 Task: Search one way flight ticket for 2 adults, 2 children, 2 infants in seat in first from Ithaca: Ithaca Tompkins International Airport to Rock Springs: Southwest Wyoming Regional Airport (rock Springs Sweetwater County Airport) on 8-5-2023. Number of bags: 2 carry on bags. Price is upto 71000. Outbound departure time preference is 0:00.
Action: Mouse moved to (303, 263)
Screenshot: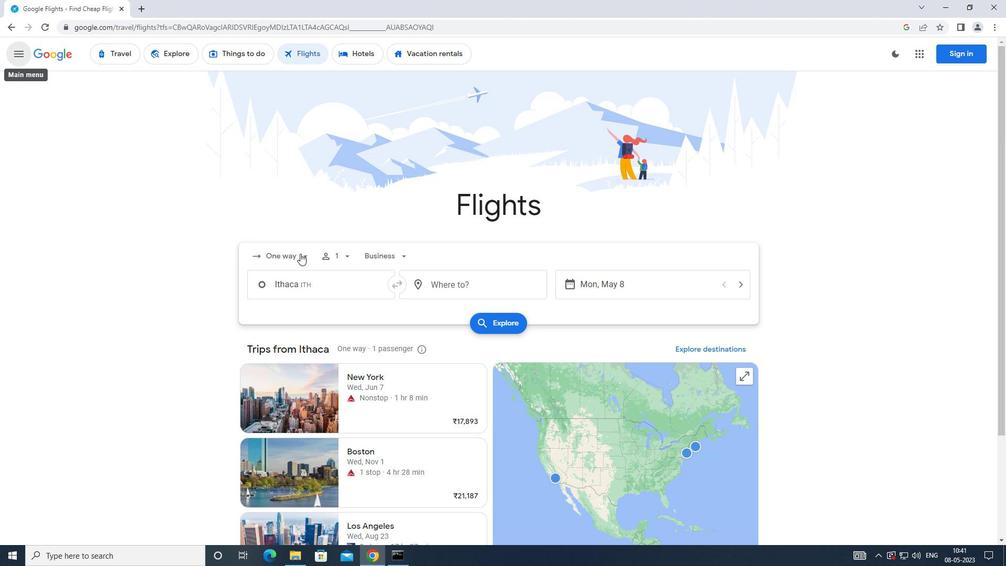 
Action: Mouse pressed left at (303, 263)
Screenshot: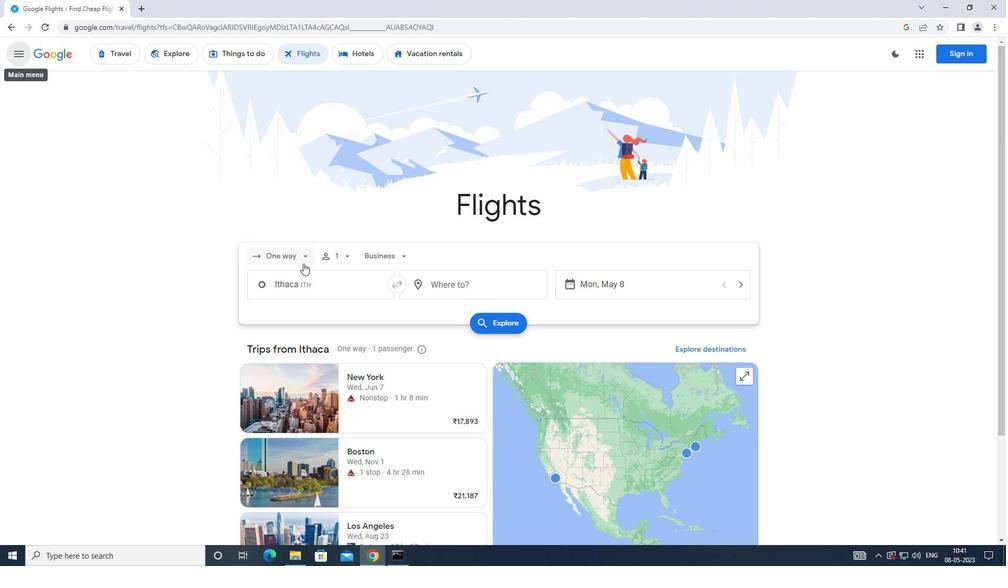 
Action: Mouse moved to (310, 311)
Screenshot: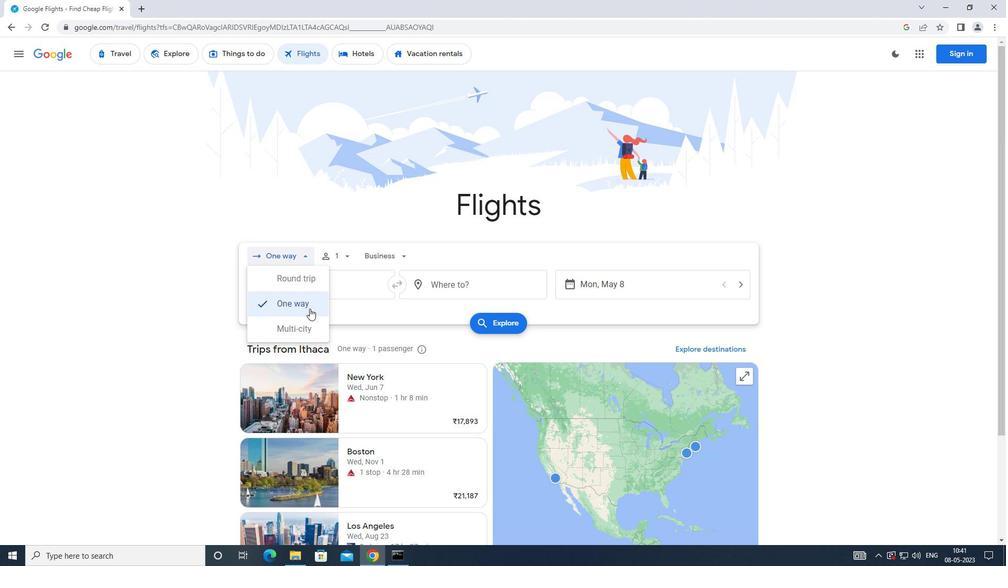 
Action: Mouse pressed left at (310, 311)
Screenshot: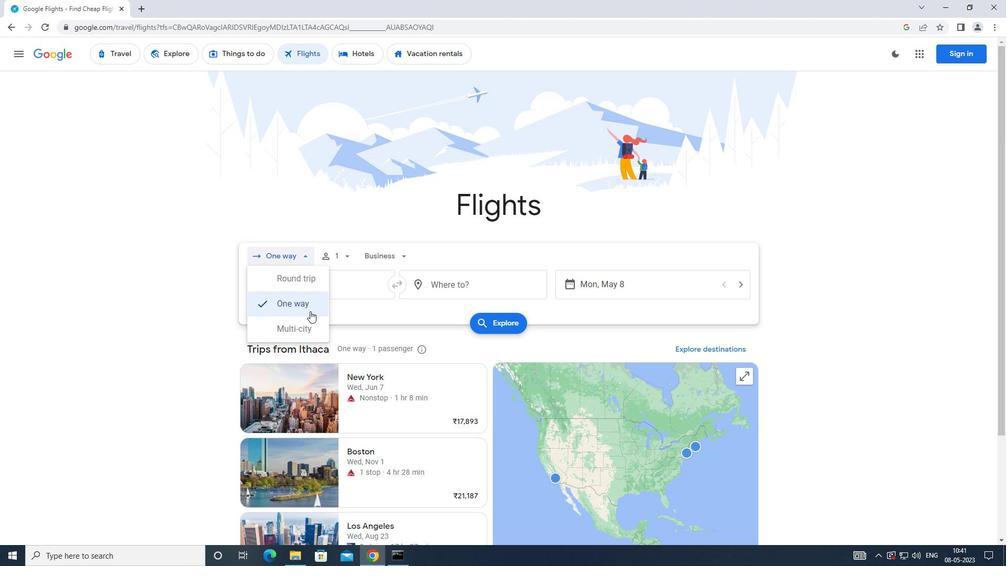 
Action: Mouse moved to (338, 261)
Screenshot: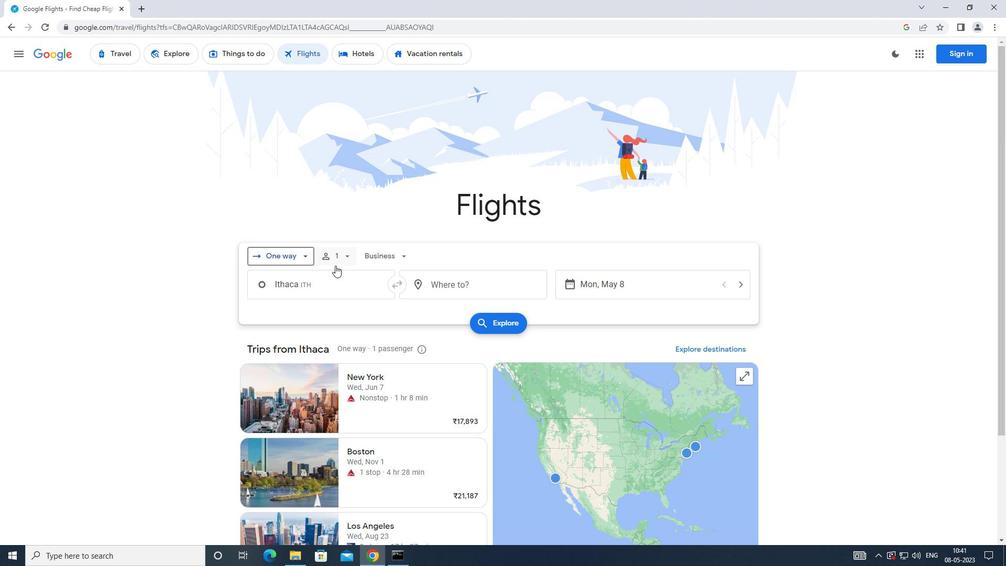 
Action: Mouse pressed left at (338, 261)
Screenshot: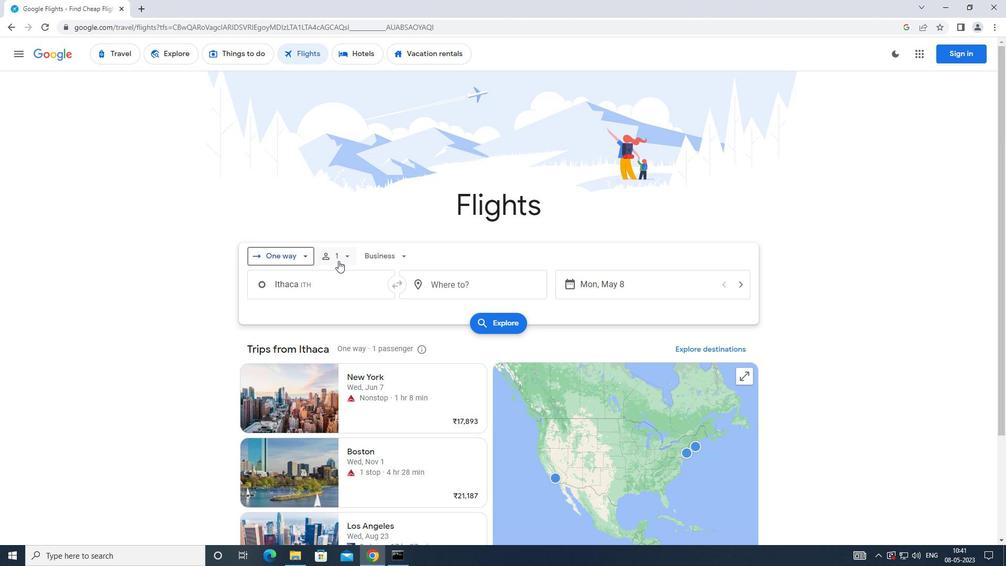 
Action: Mouse moved to (426, 277)
Screenshot: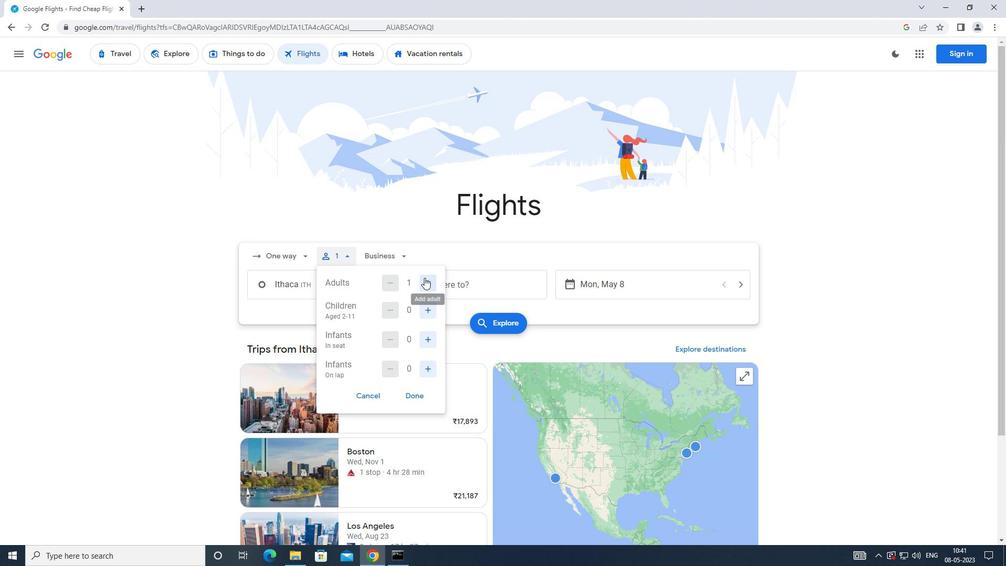 
Action: Mouse pressed left at (426, 277)
Screenshot: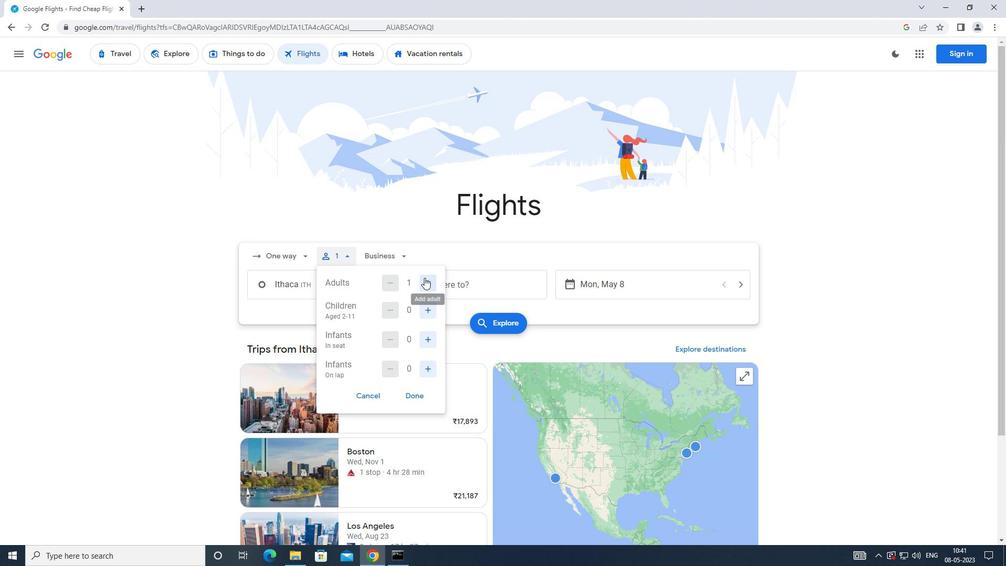 
Action: Mouse moved to (426, 313)
Screenshot: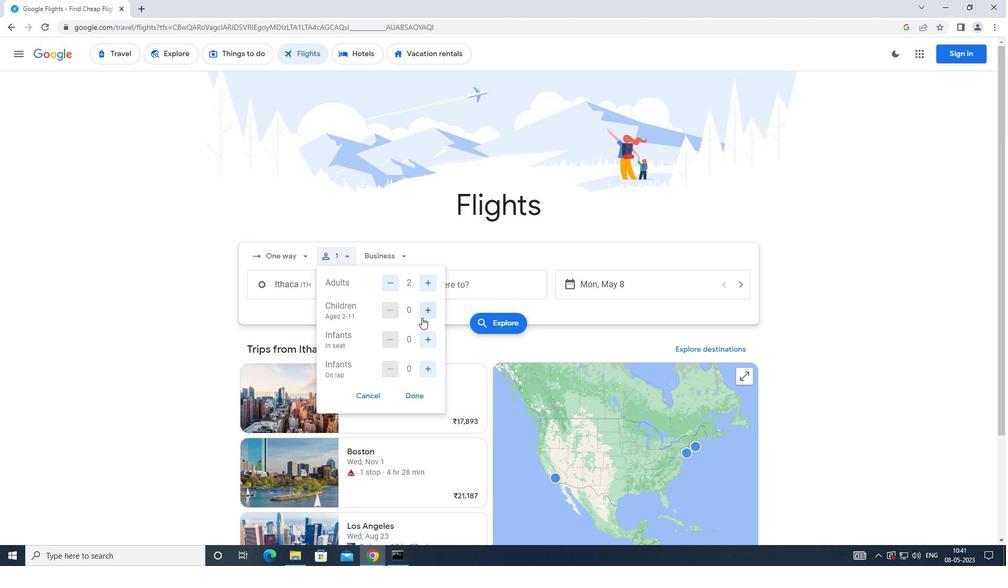 
Action: Mouse pressed left at (426, 313)
Screenshot: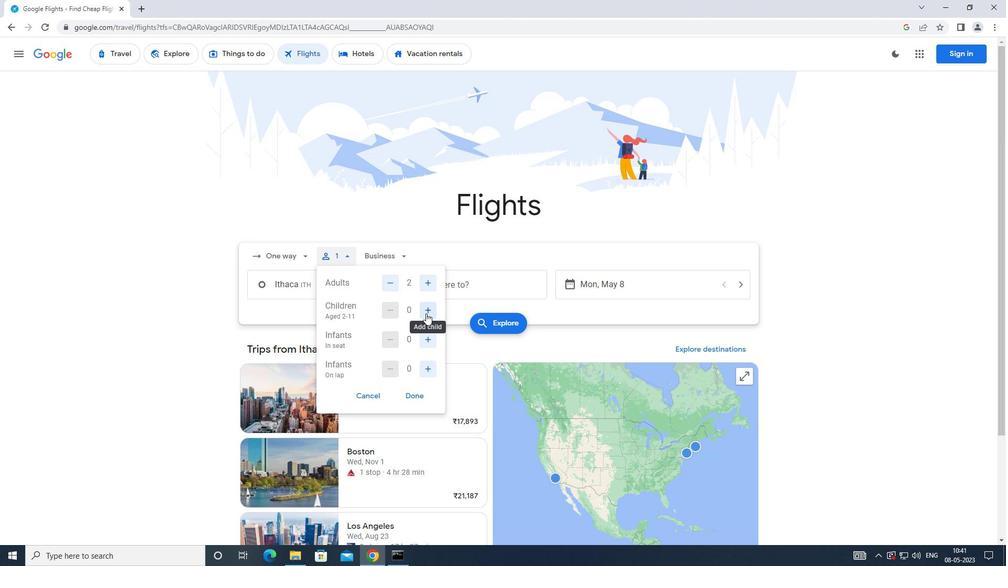 
Action: Mouse pressed left at (426, 313)
Screenshot: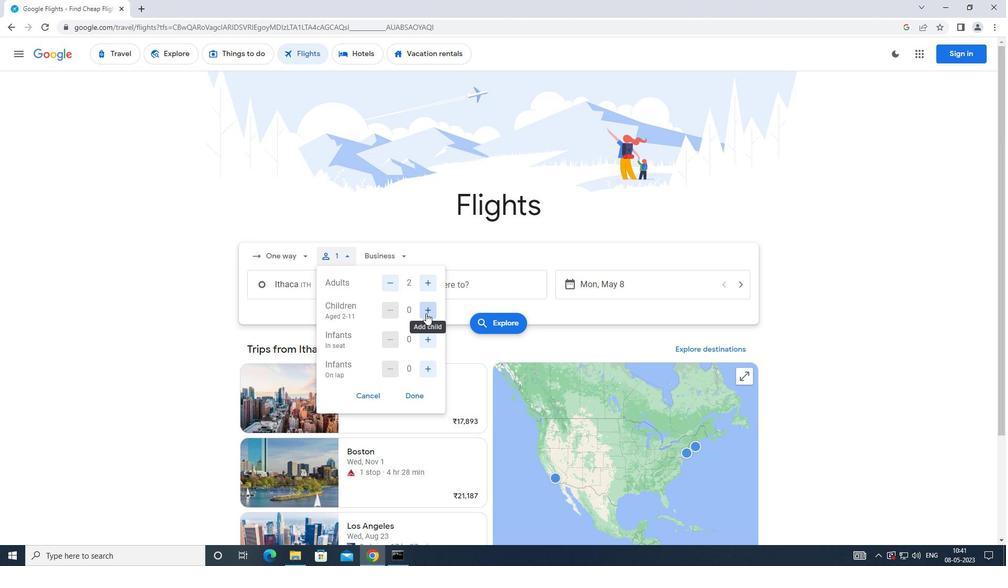
Action: Mouse moved to (431, 334)
Screenshot: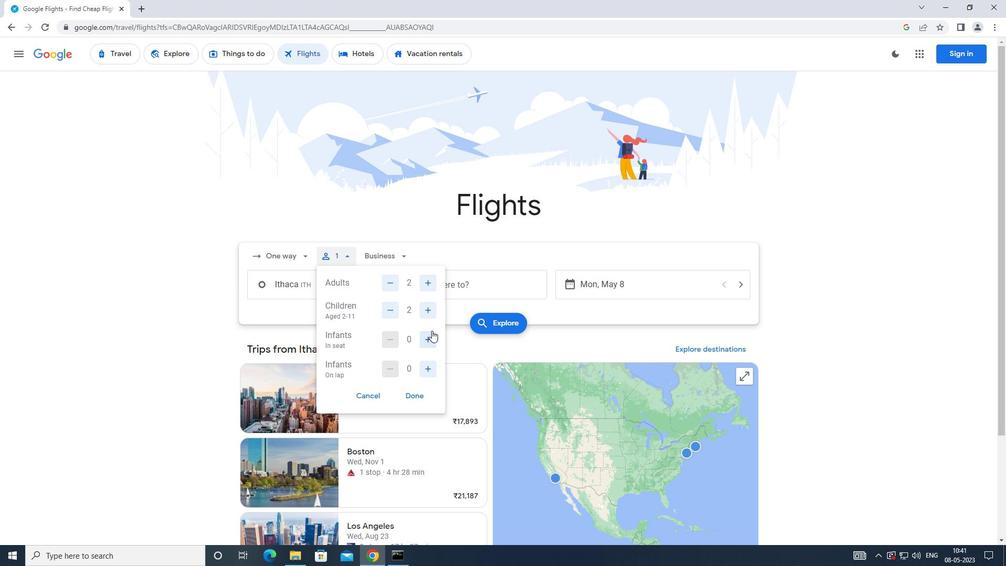 
Action: Mouse pressed left at (431, 334)
Screenshot: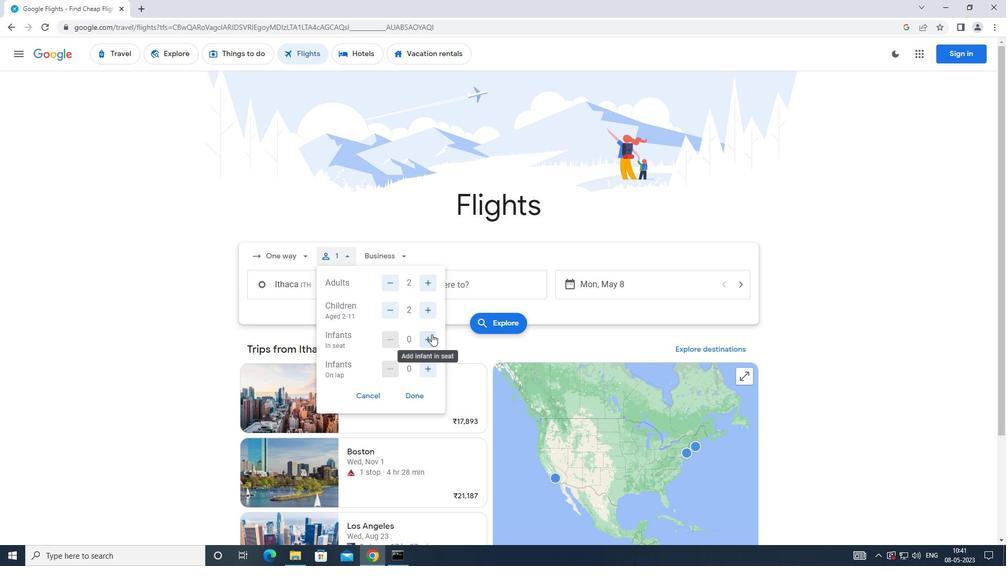 
Action: Mouse pressed left at (431, 334)
Screenshot: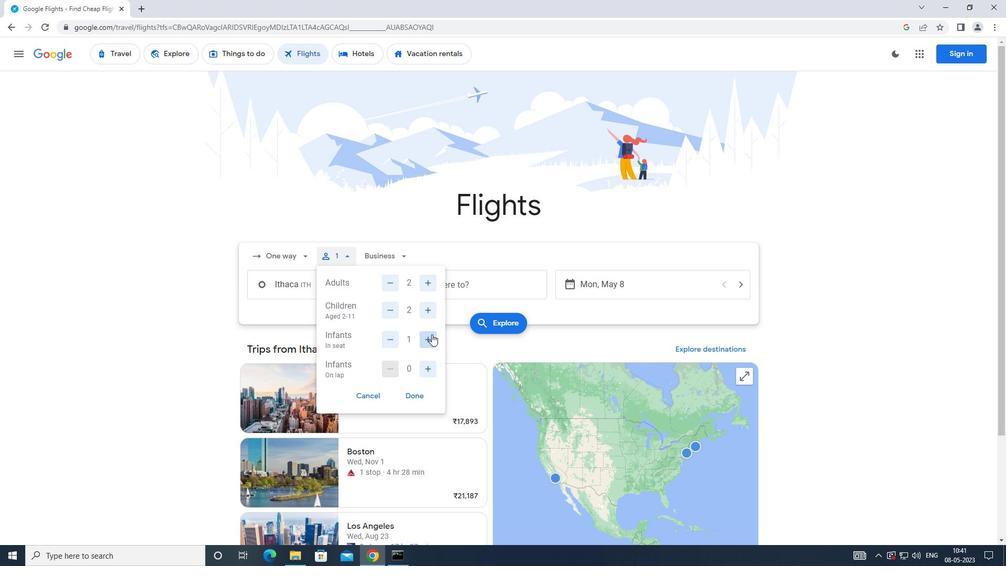 
Action: Mouse moved to (413, 402)
Screenshot: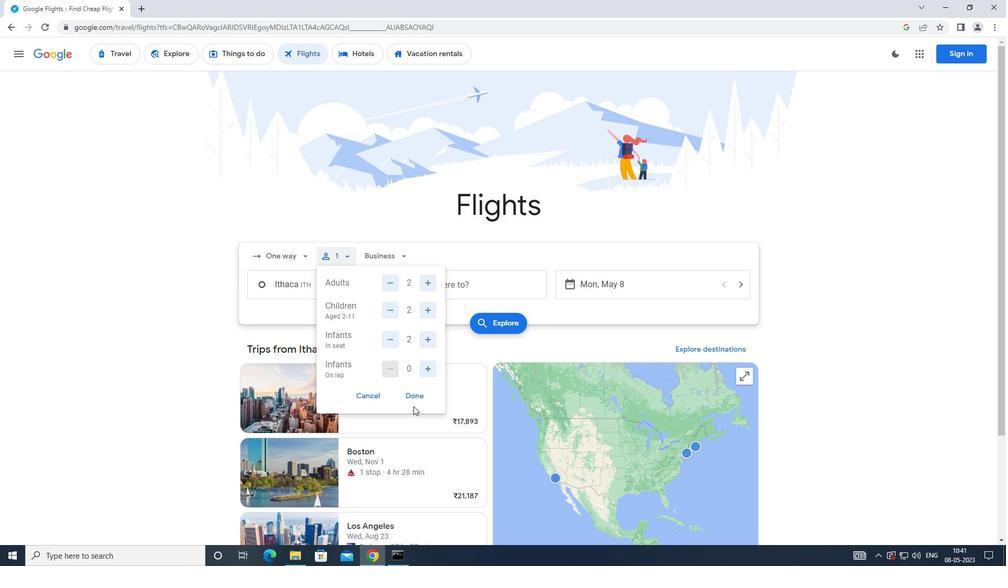
Action: Mouse pressed left at (413, 402)
Screenshot: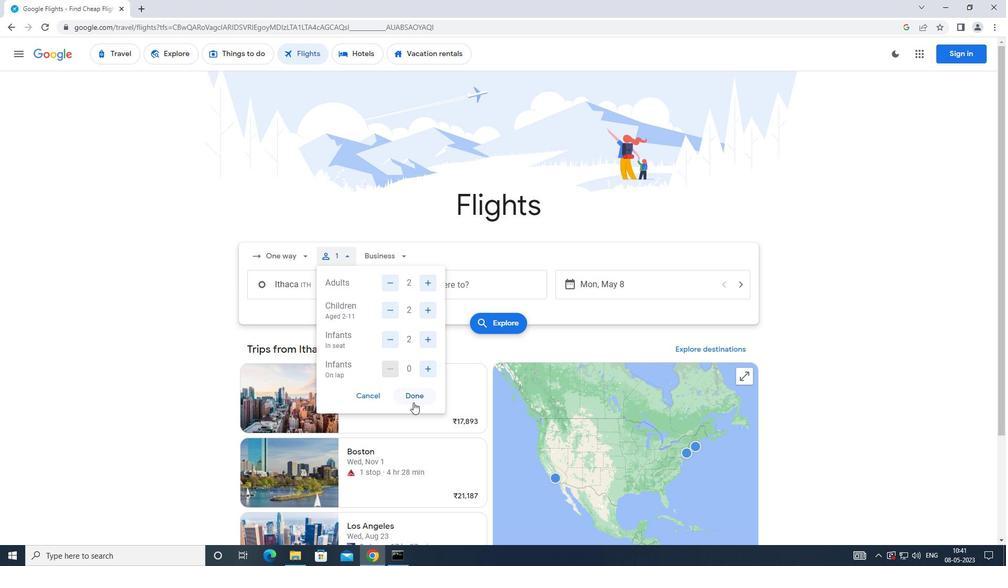 
Action: Mouse moved to (381, 257)
Screenshot: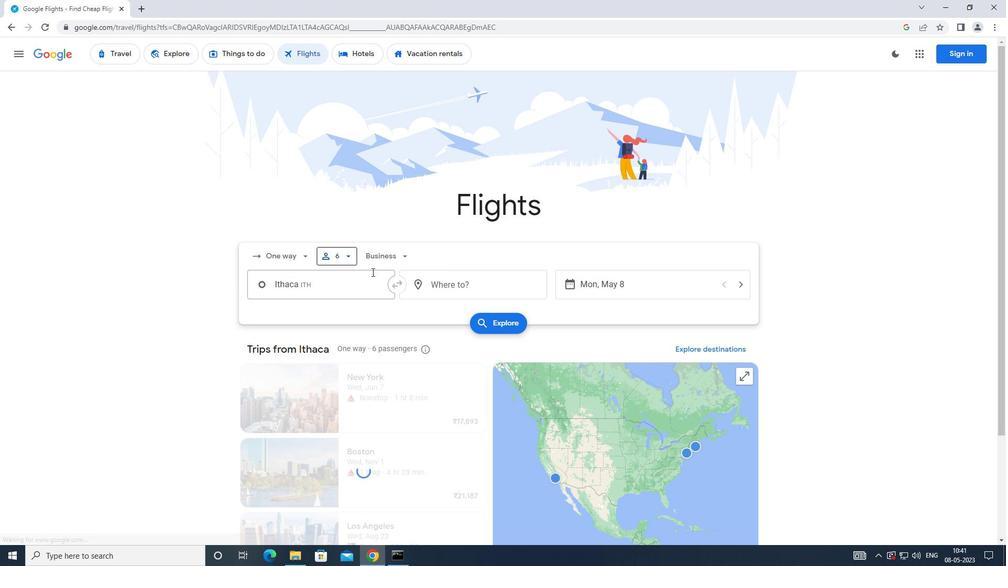 
Action: Mouse pressed left at (381, 257)
Screenshot: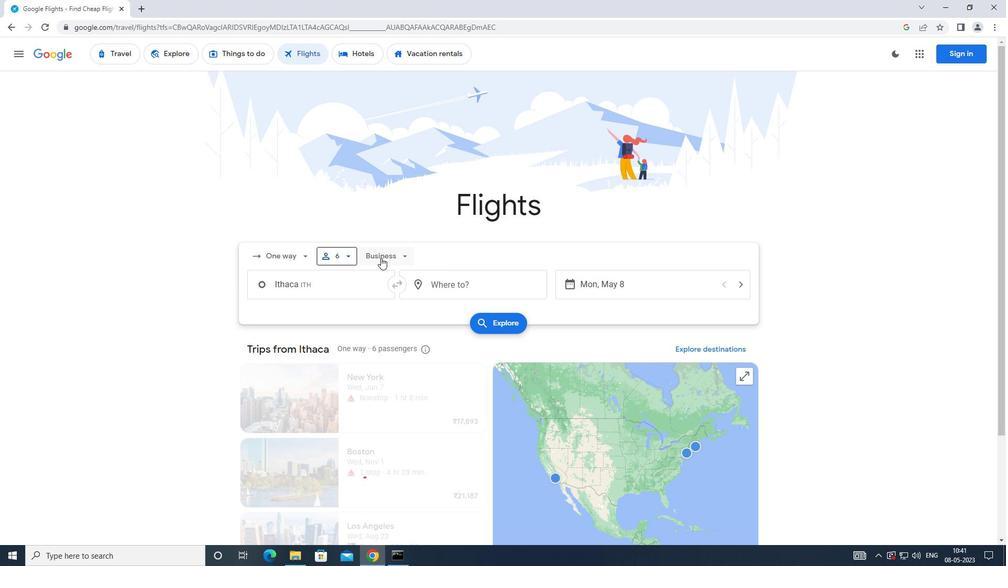 
Action: Mouse moved to (397, 352)
Screenshot: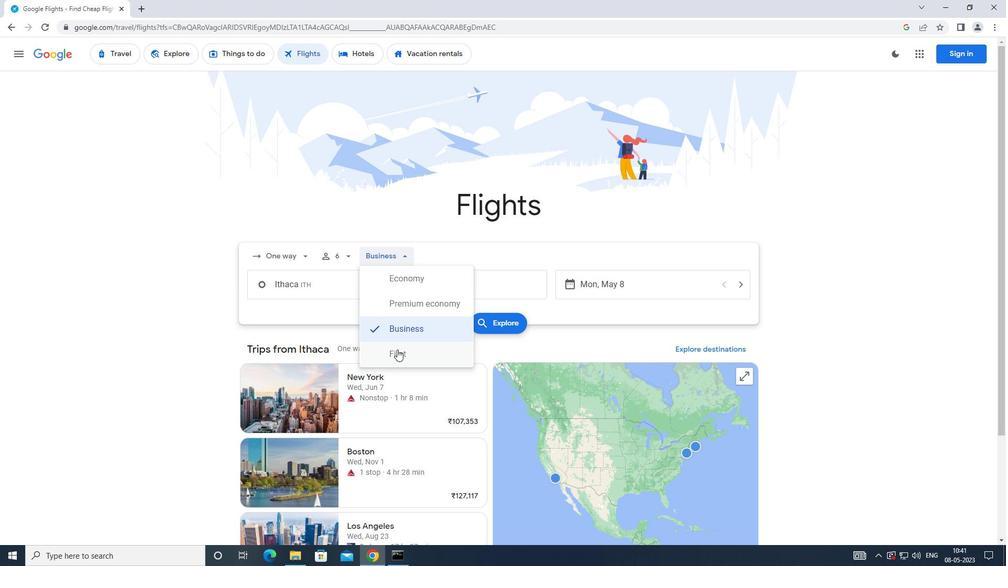 
Action: Mouse pressed left at (397, 352)
Screenshot: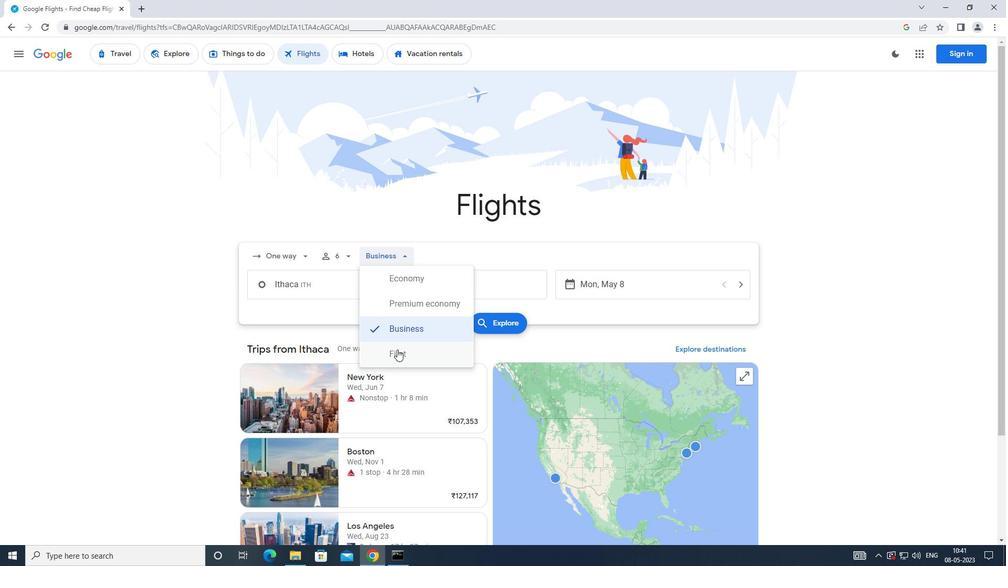 
Action: Mouse moved to (327, 292)
Screenshot: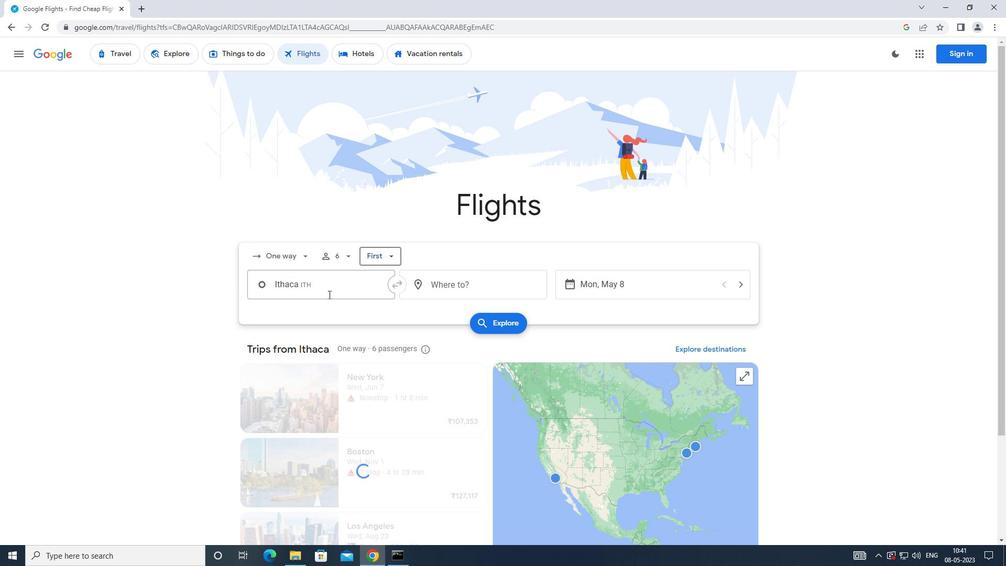 
Action: Mouse pressed left at (327, 292)
Screenshot: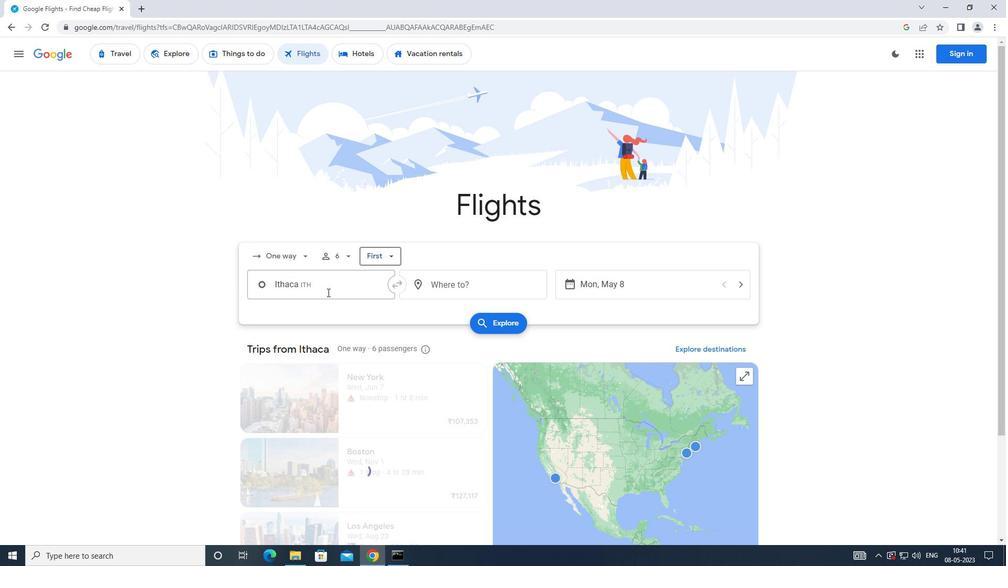 
Action: Key pressed <Key.caps_lock>i<Key.caps_lock>thaca
Screenshot: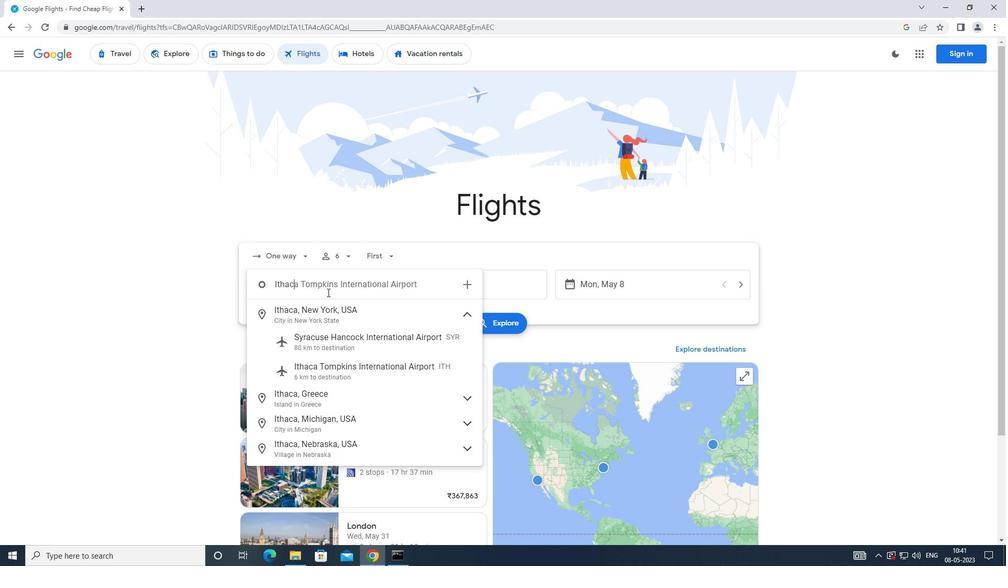 
Action: Mouse moved to (347, 376)
Screenshot: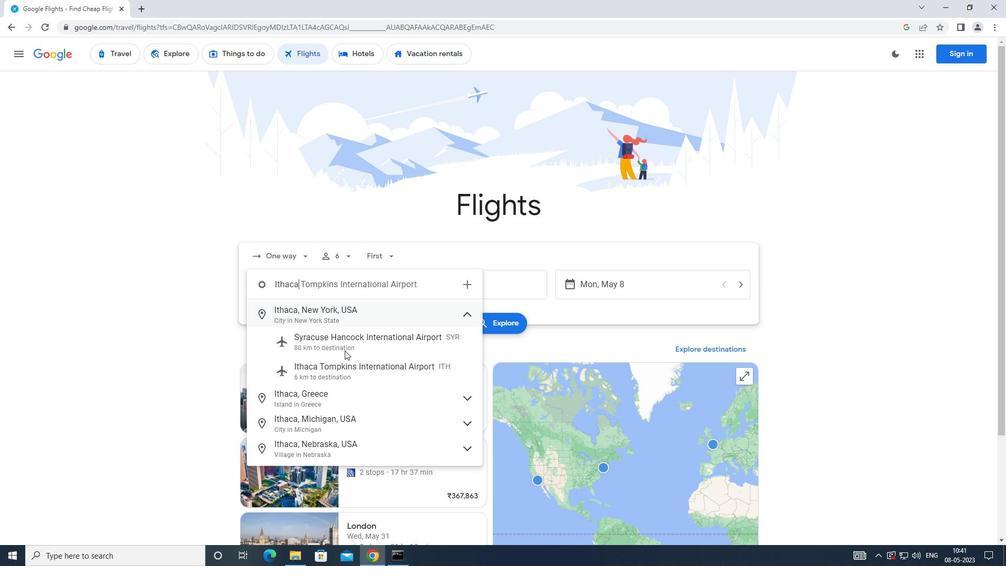 
Action: Mouse pressed left at (347, 376)
Screenshot: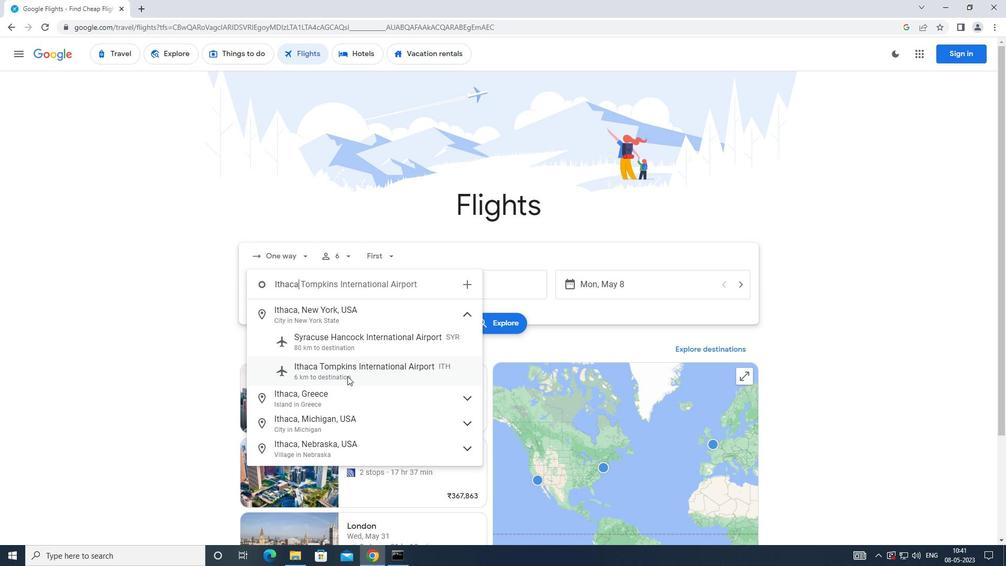 
Action: Mouse moved to (478, 286)
Screenshot: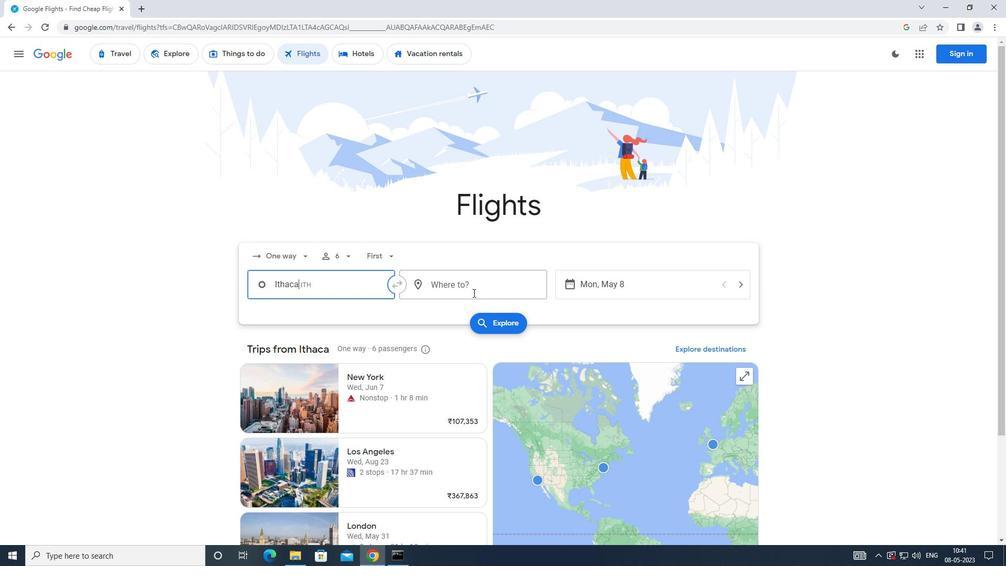 
Action: Mouse pressed left at (478, 286)
Screenshot: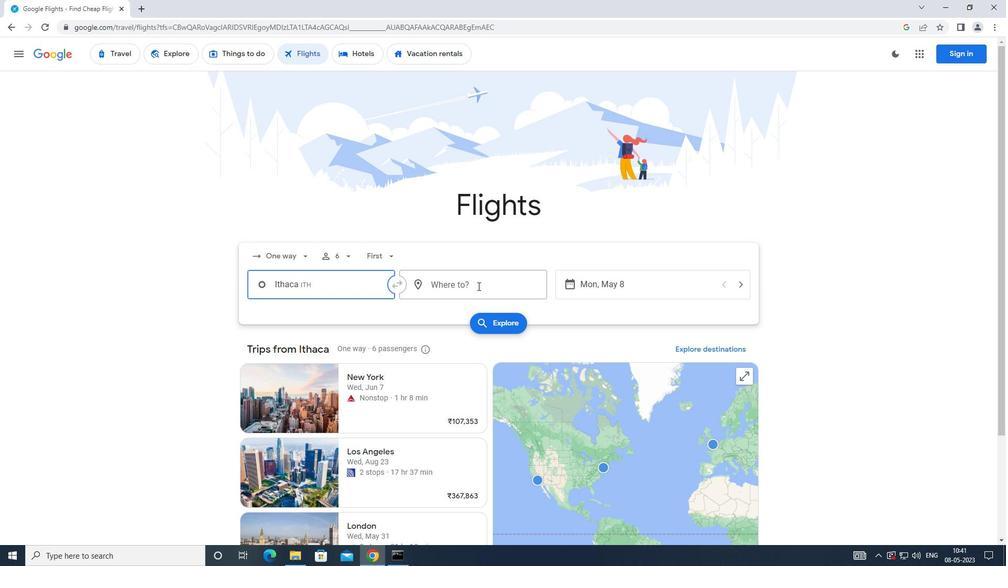 
Action: Mouse moved to (468, 292)
Screenshot: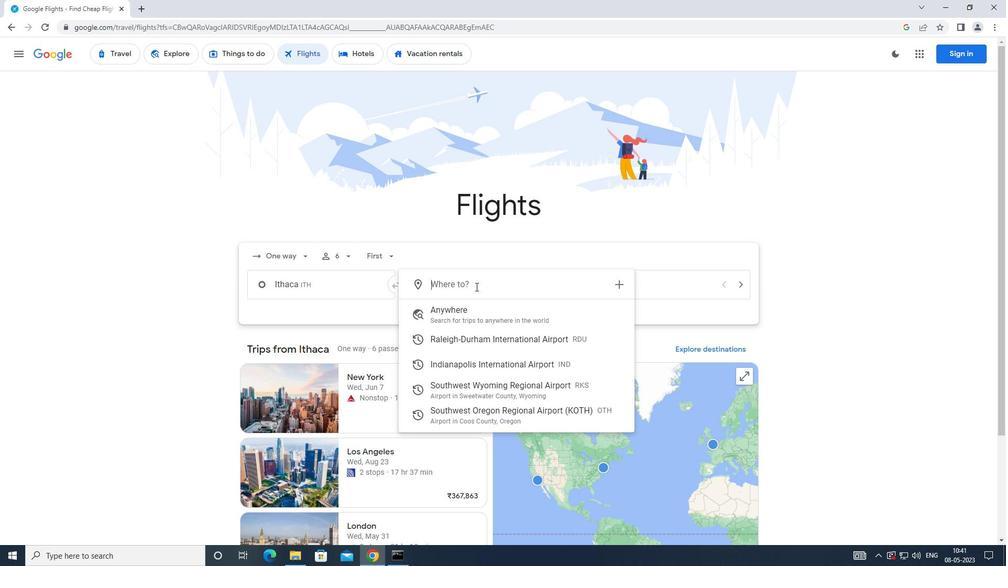 
Action: Key pressed <Key.caps_lock>s<Key.caps_lock>outhwest
Screenshot: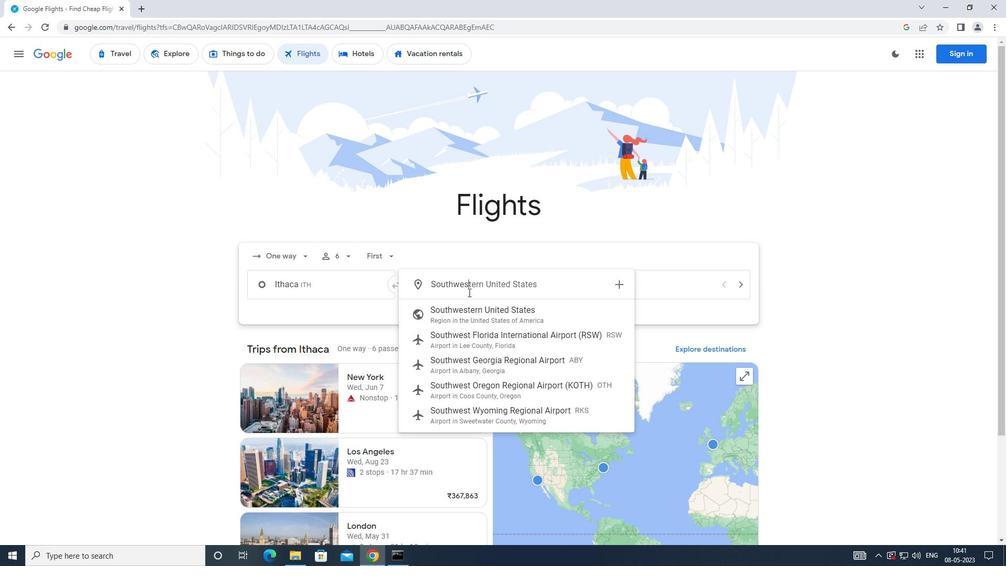 
Action: Mouse moved to (463, 415)
Screenshot: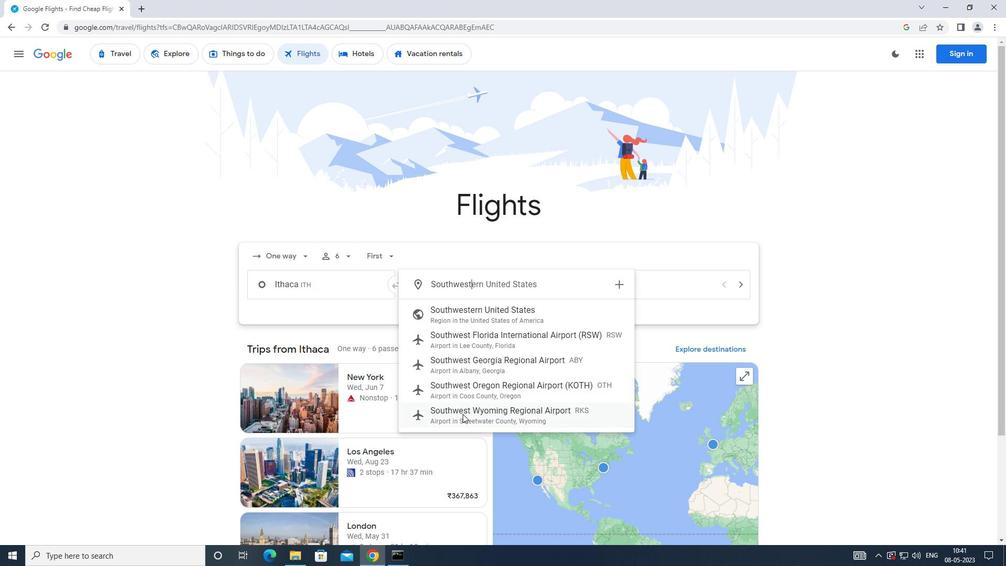 
Action: Mouse pressed left at (463, 415)
Screenshot: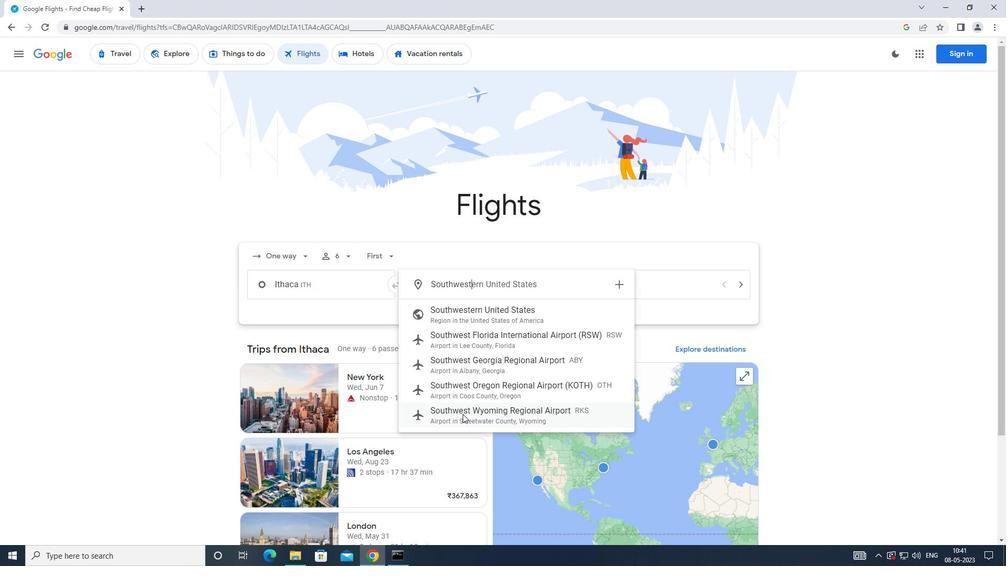 
Action: Mouse moved to (633, 278)
Screenshot: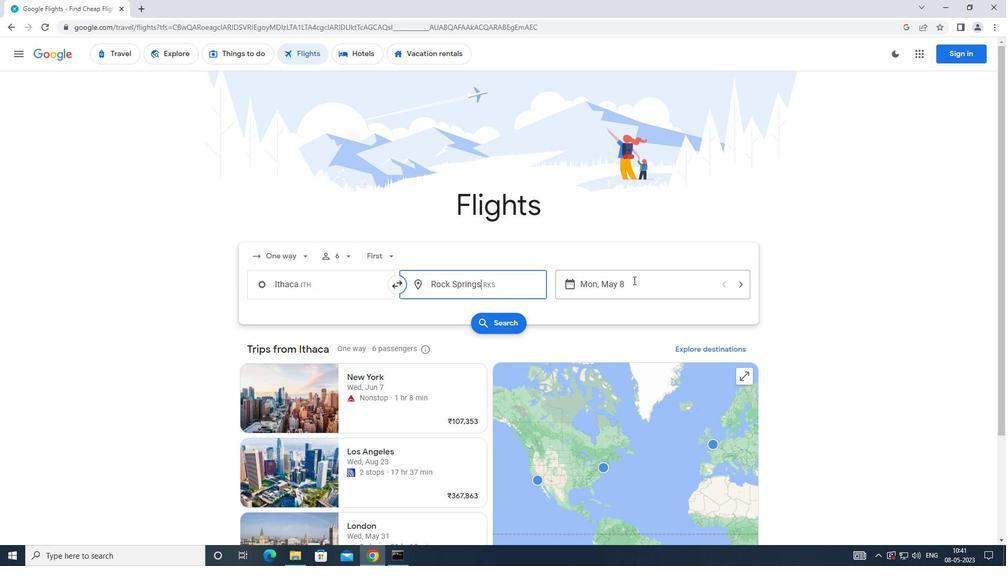 
Action: Mouse pressed left at (633, 278)
Screenshot: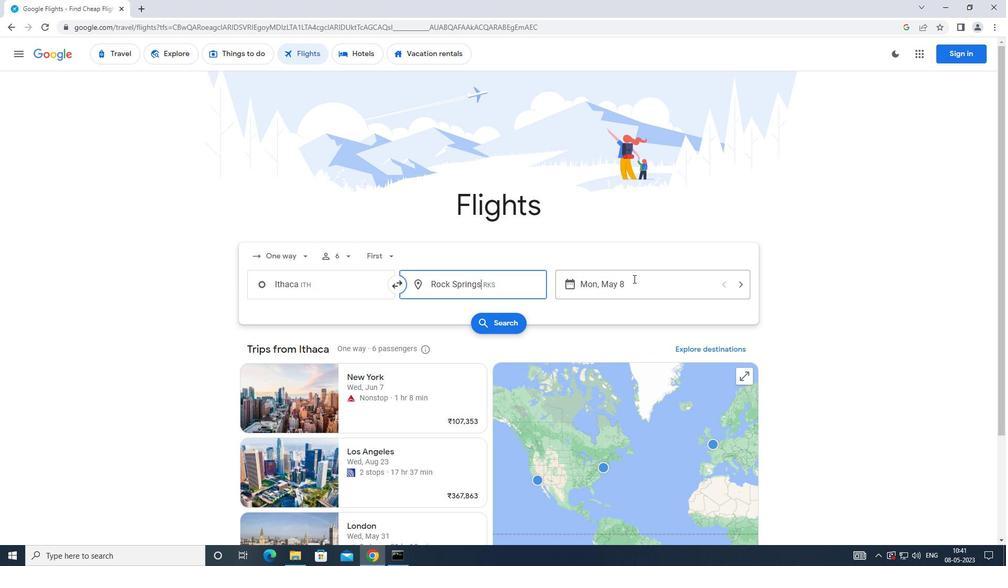 
Action: Mouse moved to (398, 388)
Screenshot: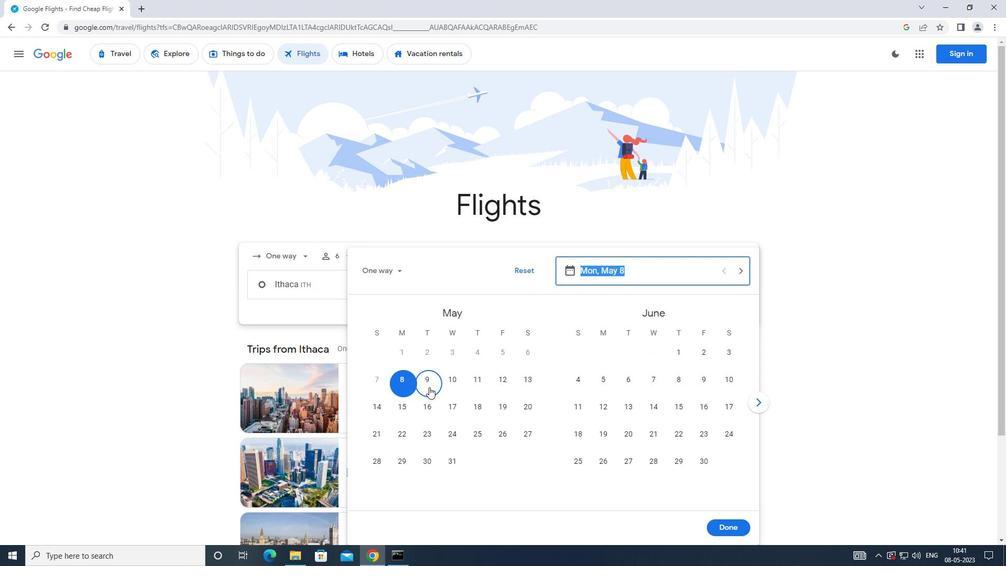 
Action: Mouse pressed left at (398, 388)
Screenshot: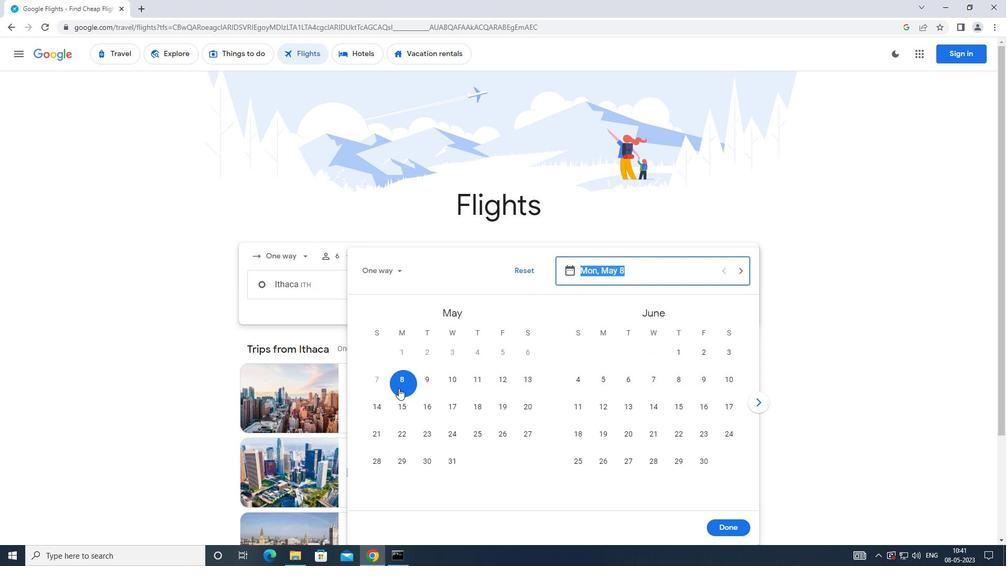 
Action: Mouse moved to (738, 524)
Screenshot: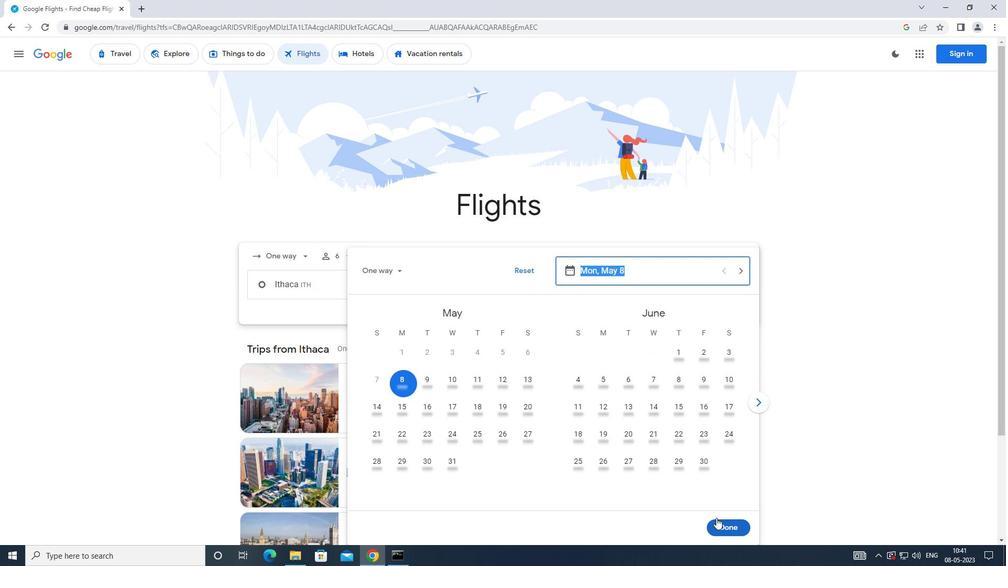 
Action: Mouse pressed left at (738, 524)
Screenshot: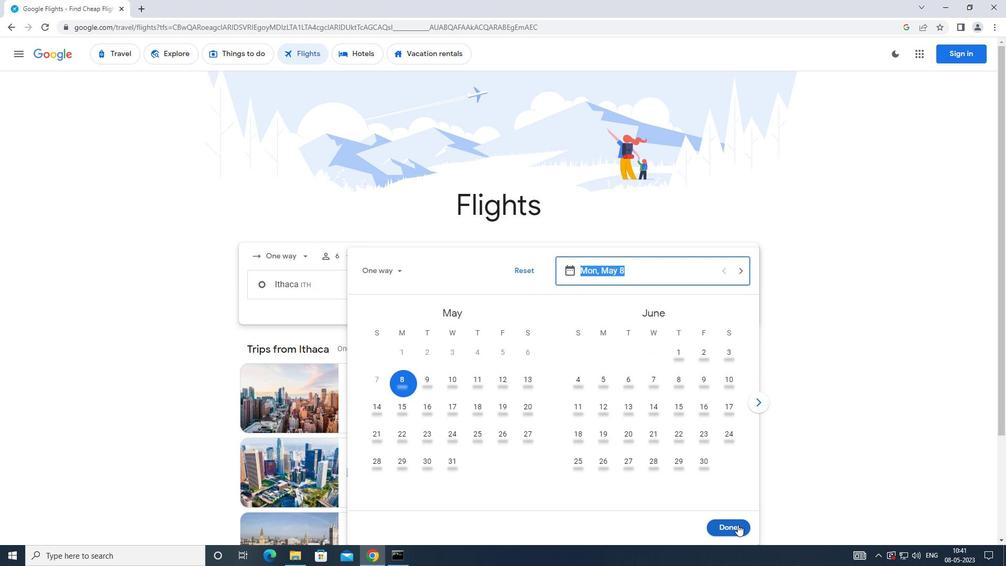 
Action: Mouse moved to (505, 328)
Screenshot: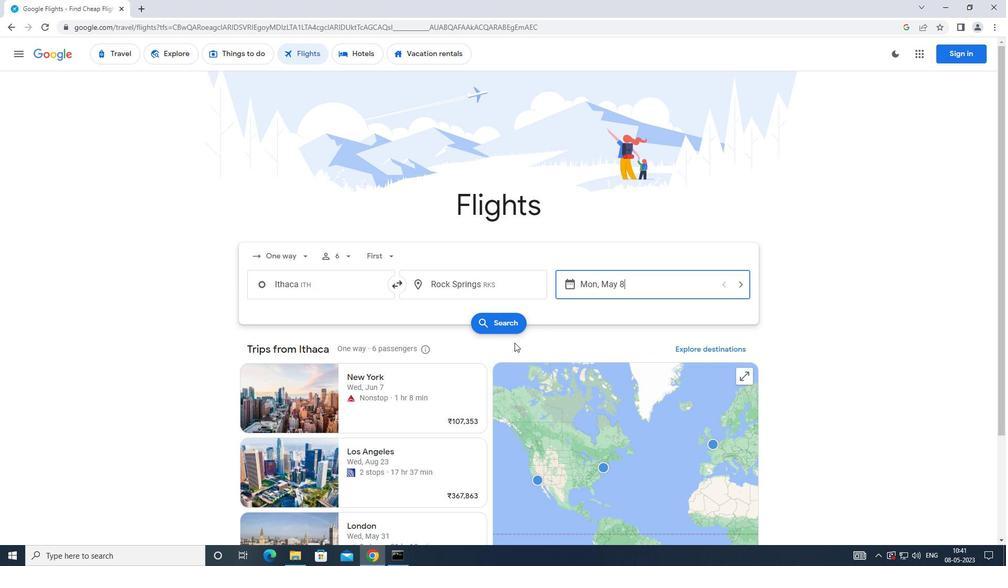
Action: Mouse pressed left at (505, 328)
Screenshot: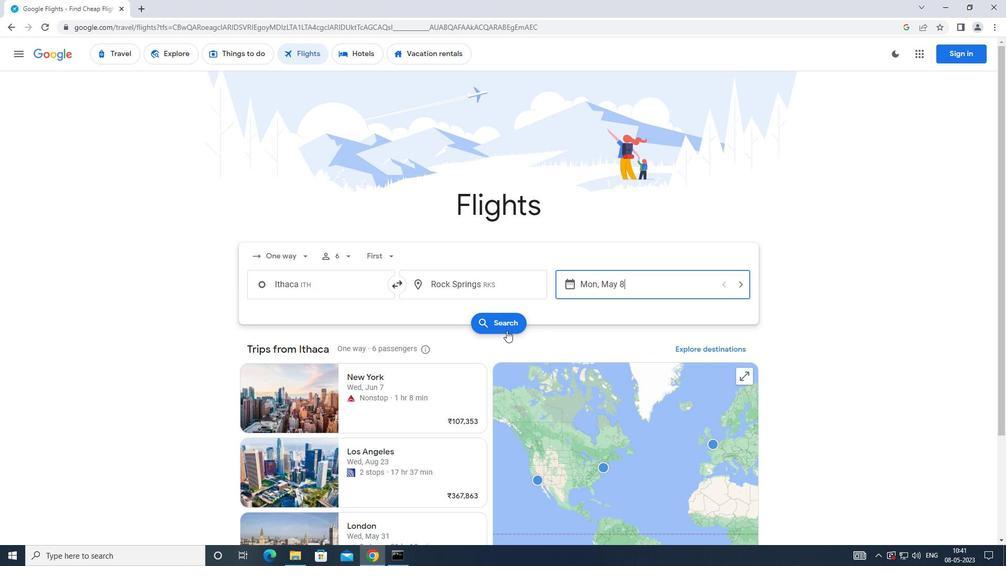 
Action: Mouse moved to (246, 149)
Screenshot: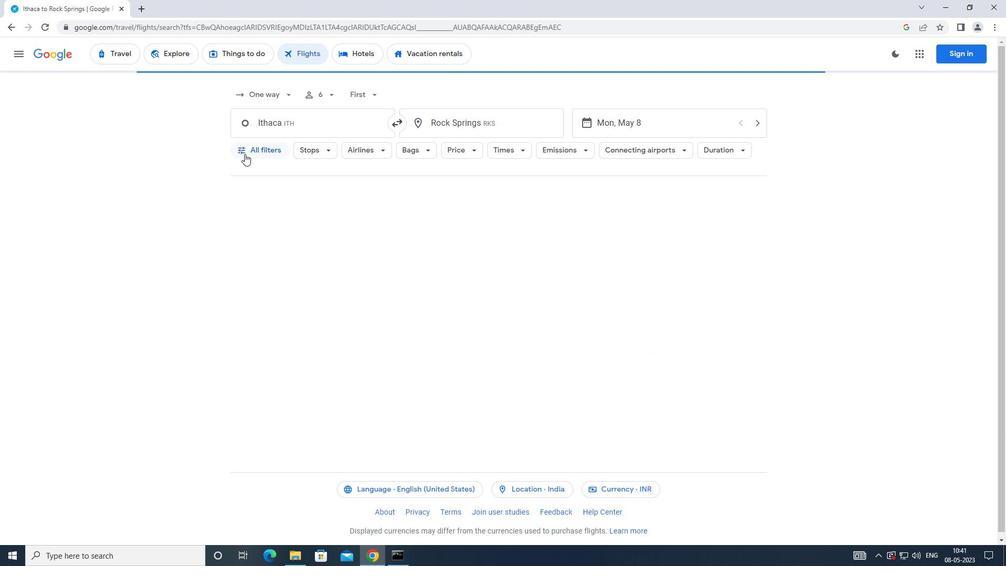 
Action: Mouse pressed left at (246, 149)
Screenshot: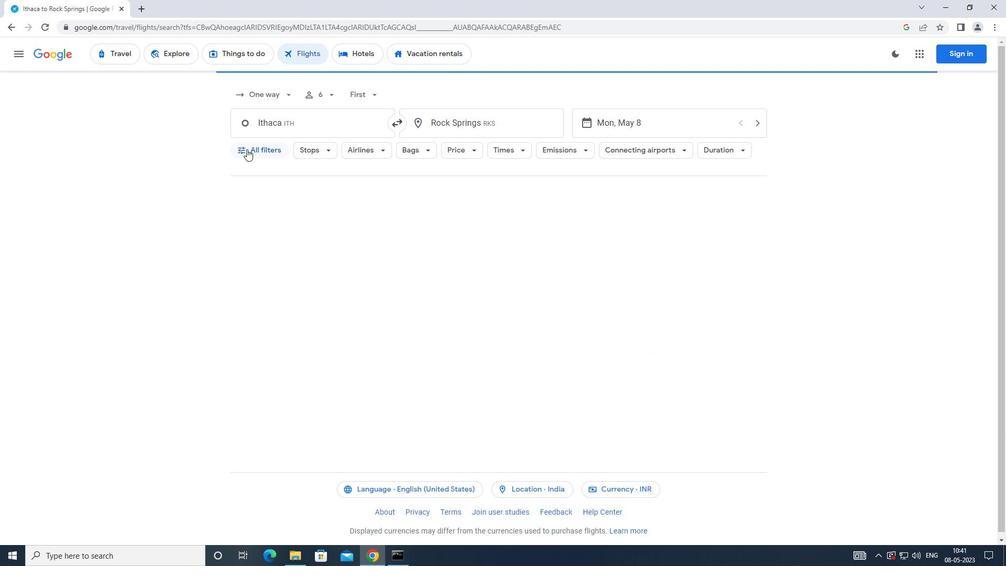
Action: Mouse moved to (384, 377)
Screenshot: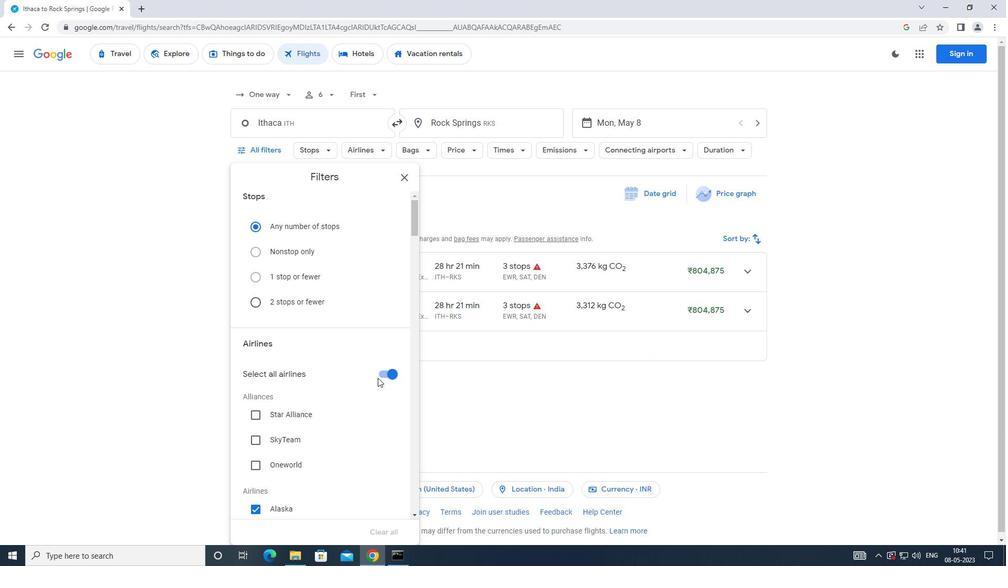 
Action: Mouse pressed left at (384, 377)
Screenshot: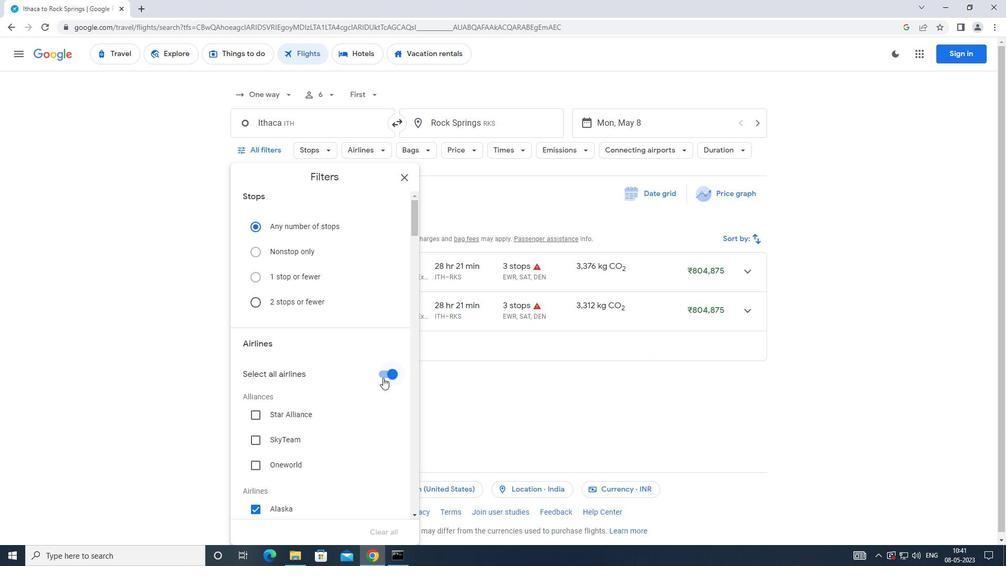 
Action: Mouse moved to (387, 377)
Screenshot: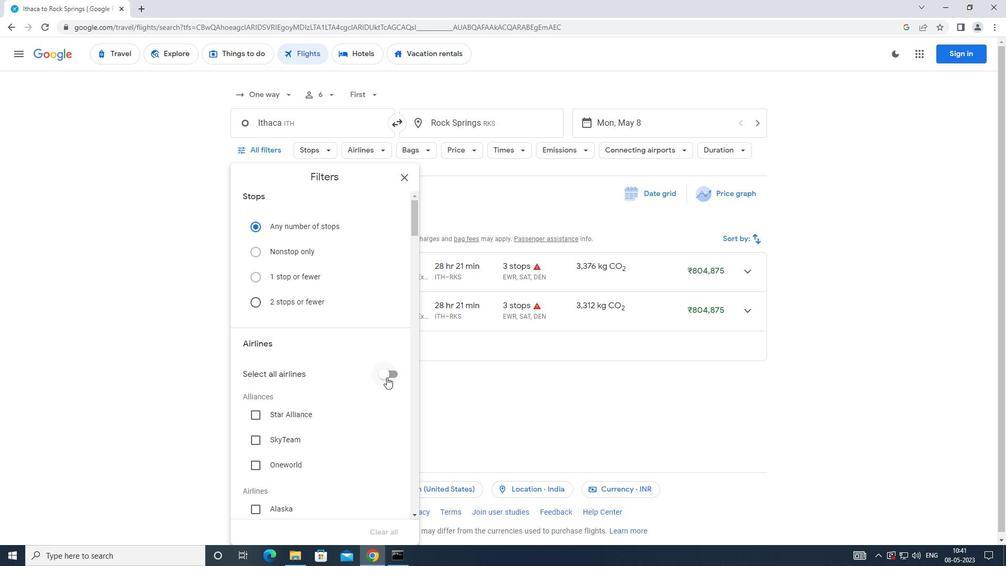 
Action: Mouse scrolled (387, 376) with delta (0, 0)
Screenshot: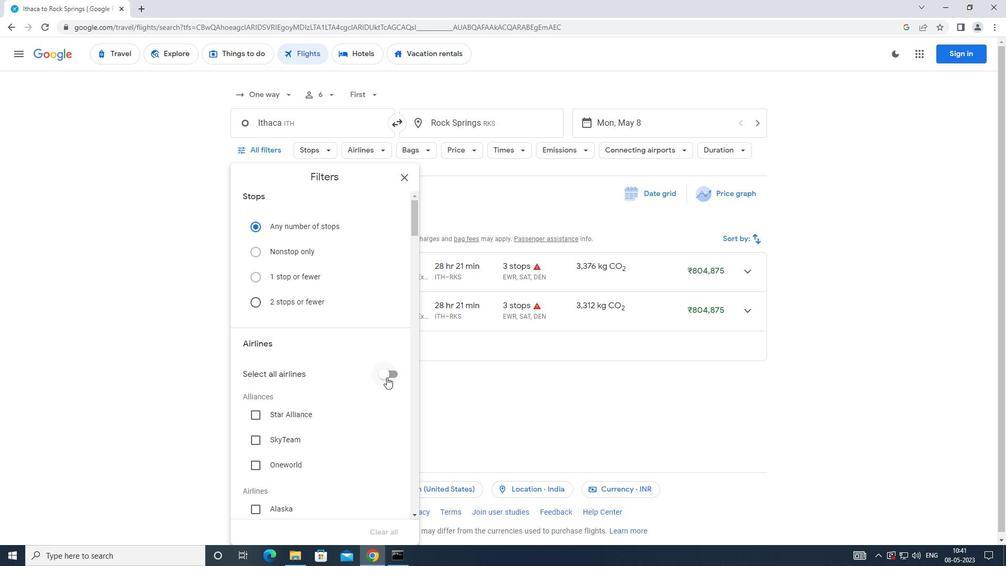 
Action: Mouse scrolled (387, 376) with delta (0, 0)
Screenshot: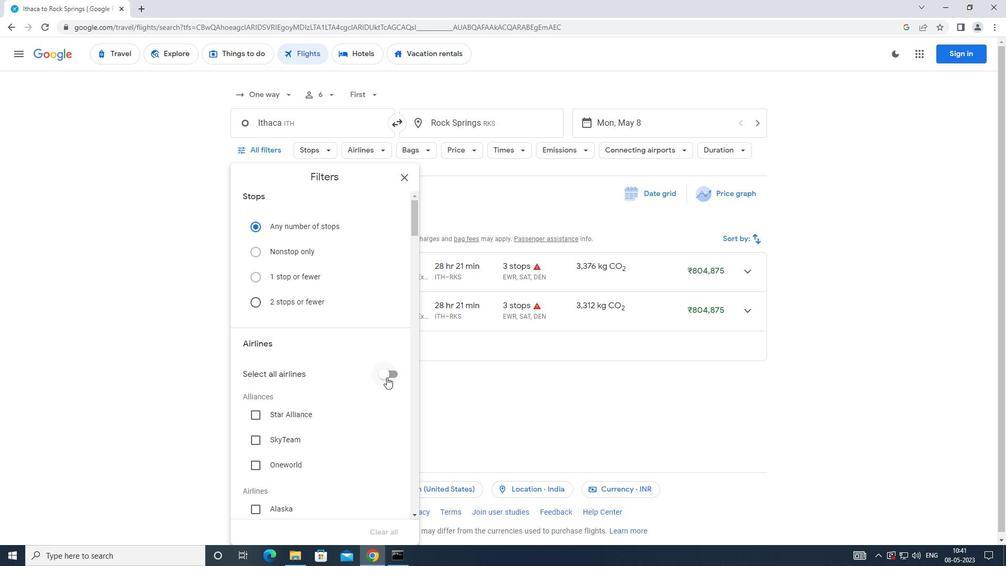 
Action: Mouse scrolled (387, 376) with delta (0, 0)
Screenshot: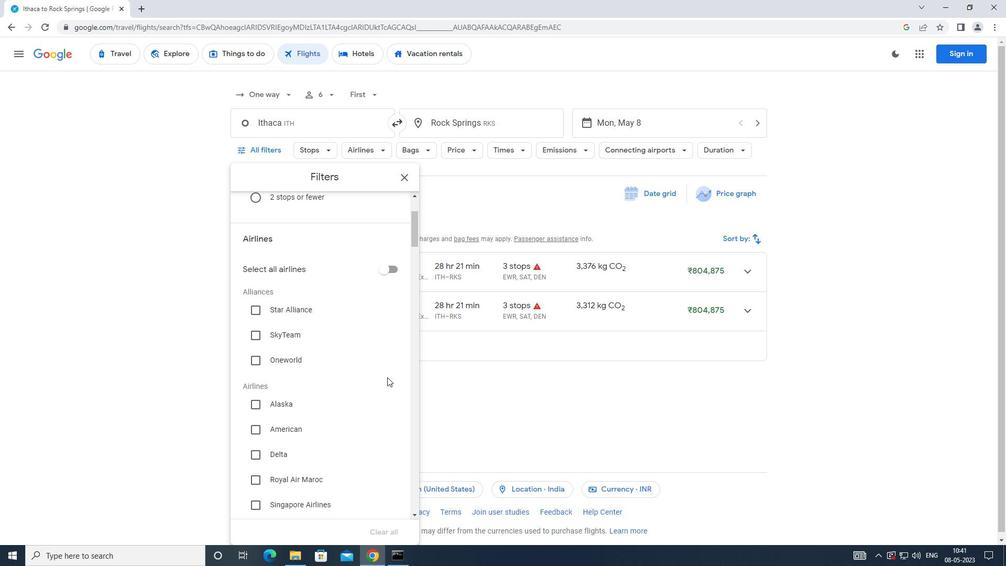 
Action: Mouse scrolled (387, 376) with delta (0, 0)
Screenshot: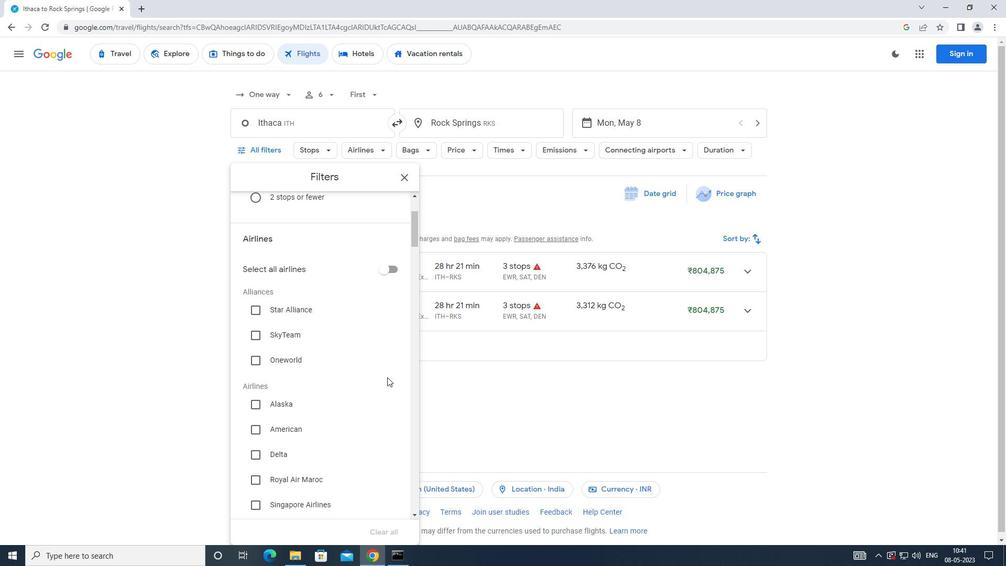 
Action: Mouse scrolled (387, 376) with delta (0, 0)
Screenshot: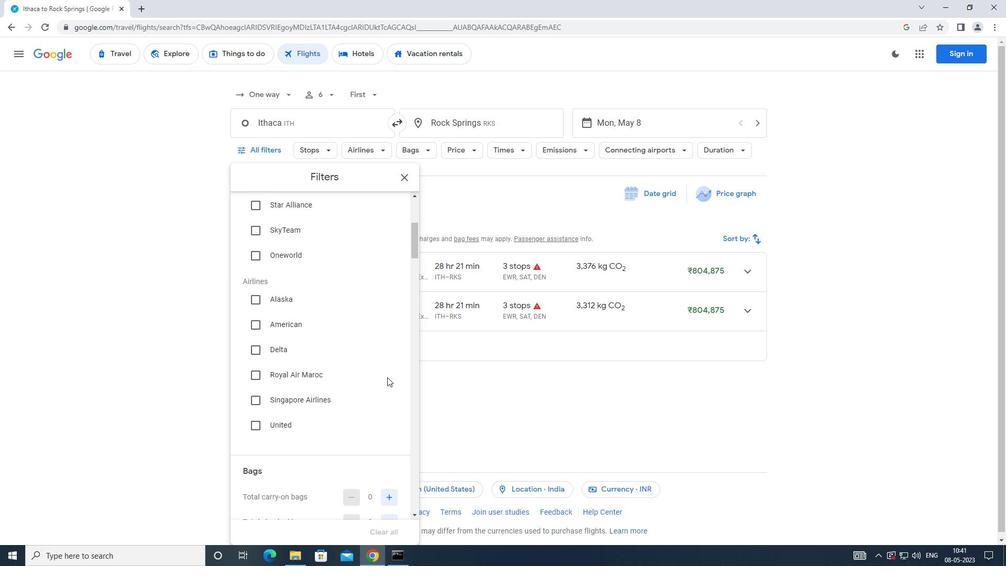 
Action: Mouse scrolled (387, 376) with delta (0, 0)
Screenshot: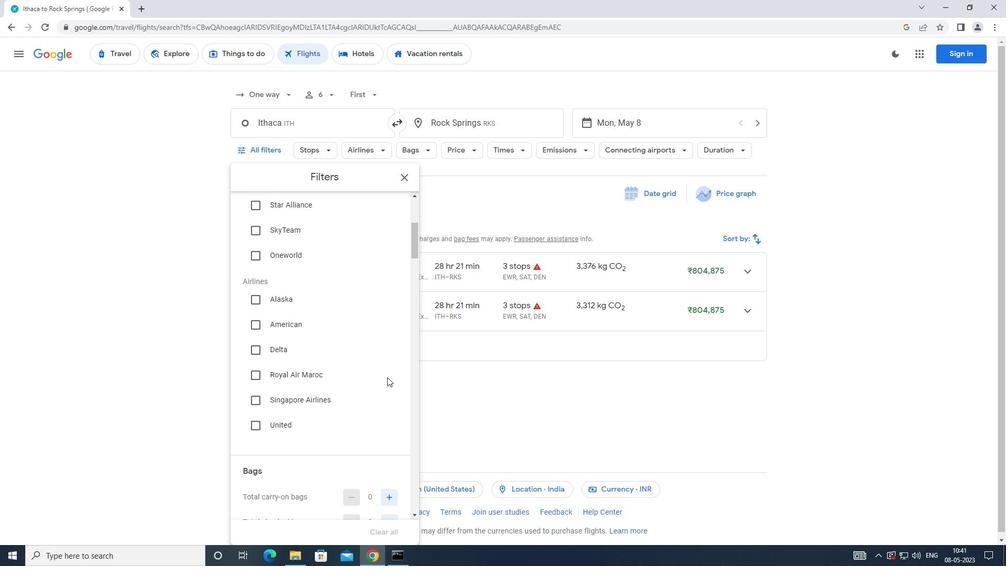 
Action: Mouse moved to (389, 391)
Screenshot: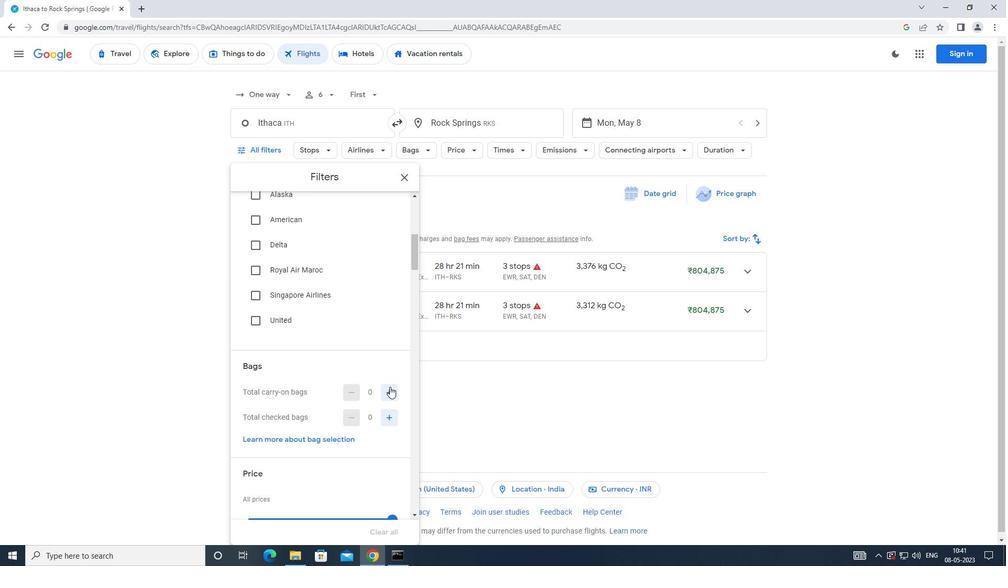 
Action: Mouse pressed left at (389, 391)
Screenshot: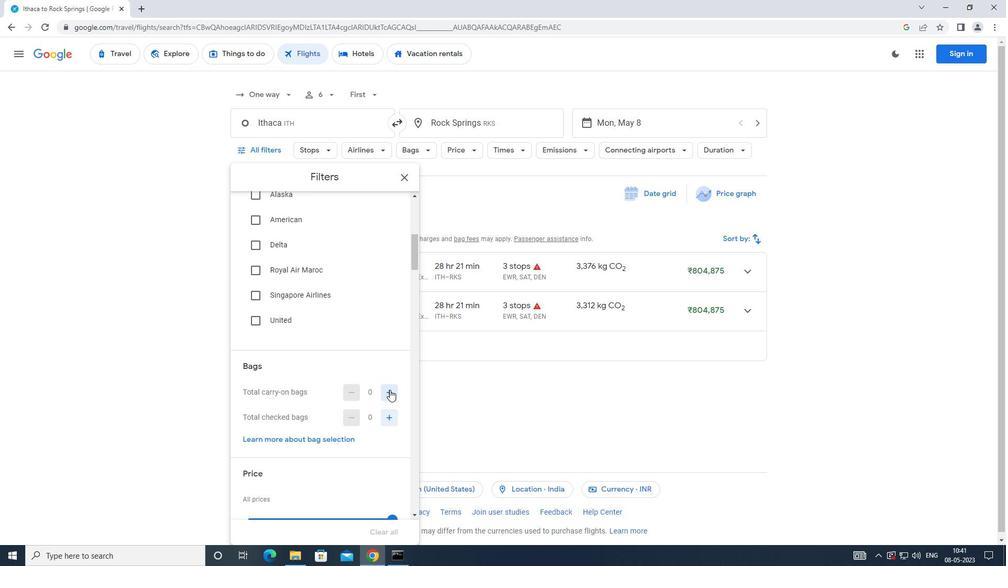 
Action: Mouse pressed left at (389, 391)
Screenshot: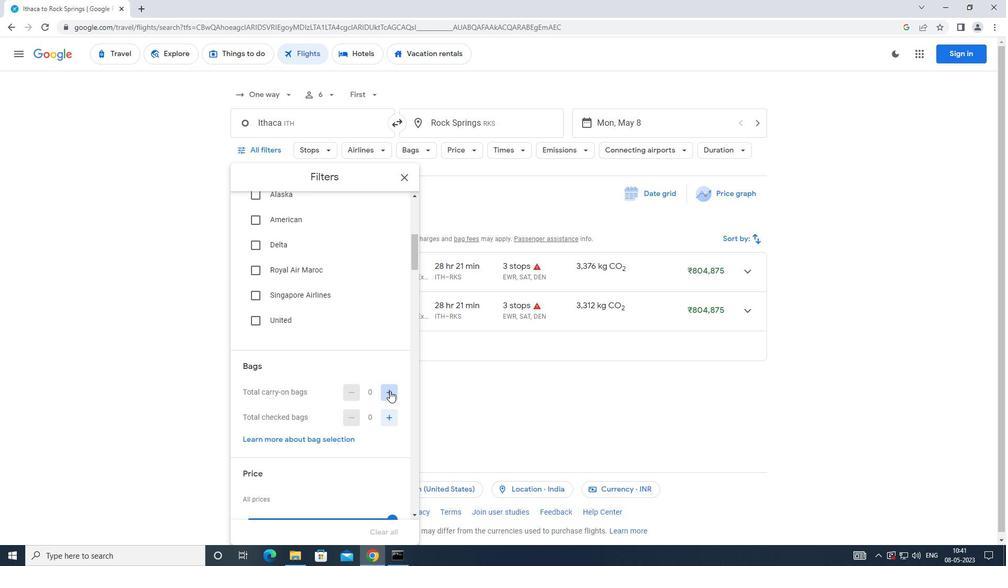 
Action: Mouse moved to (377, 364)
Screenshot: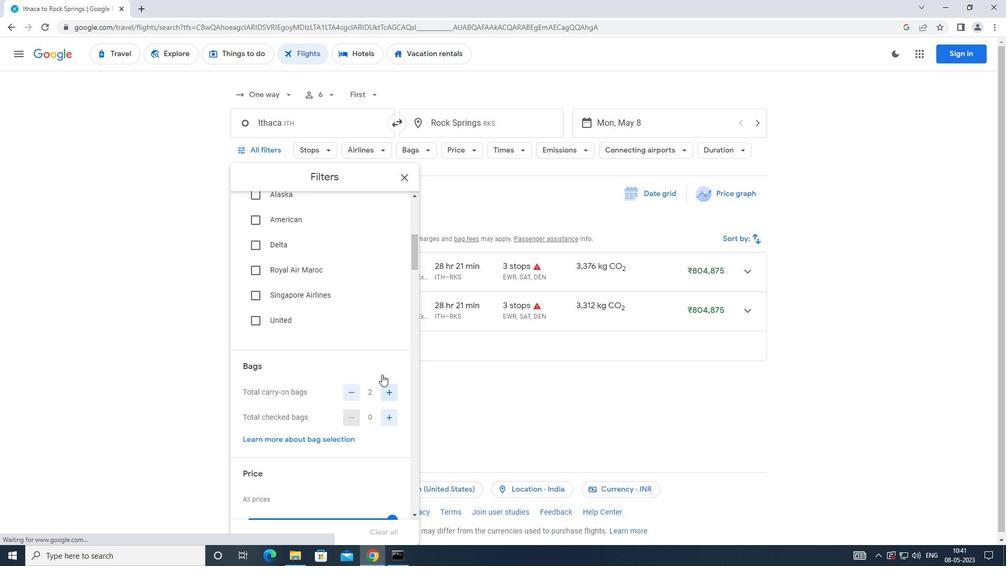 
Action: Mouse scrolled (377, 363) with delta (0, 0)
Screenshot: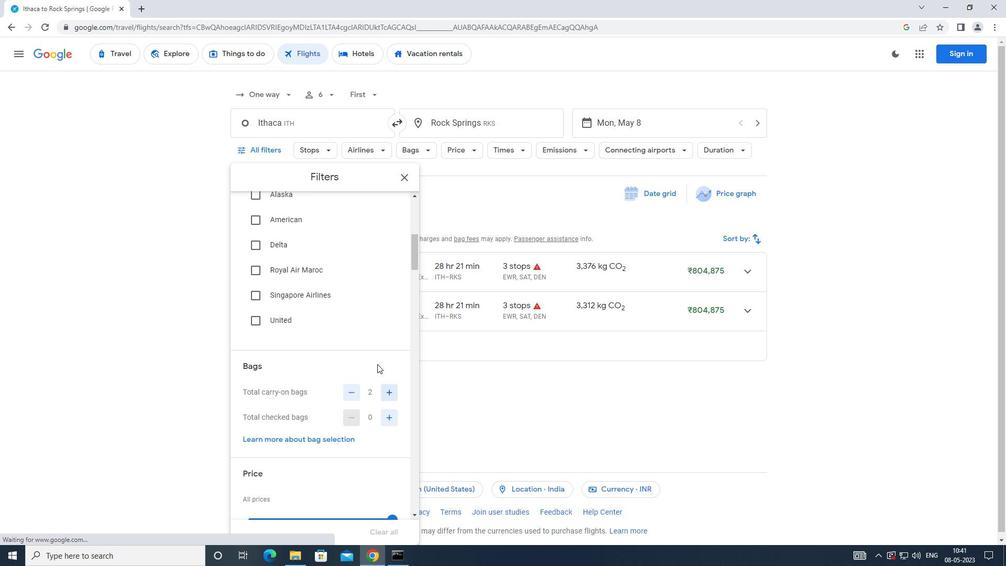 
Action: Mouse scrolled (377, 363) with delta (0, 0)
Screenshot: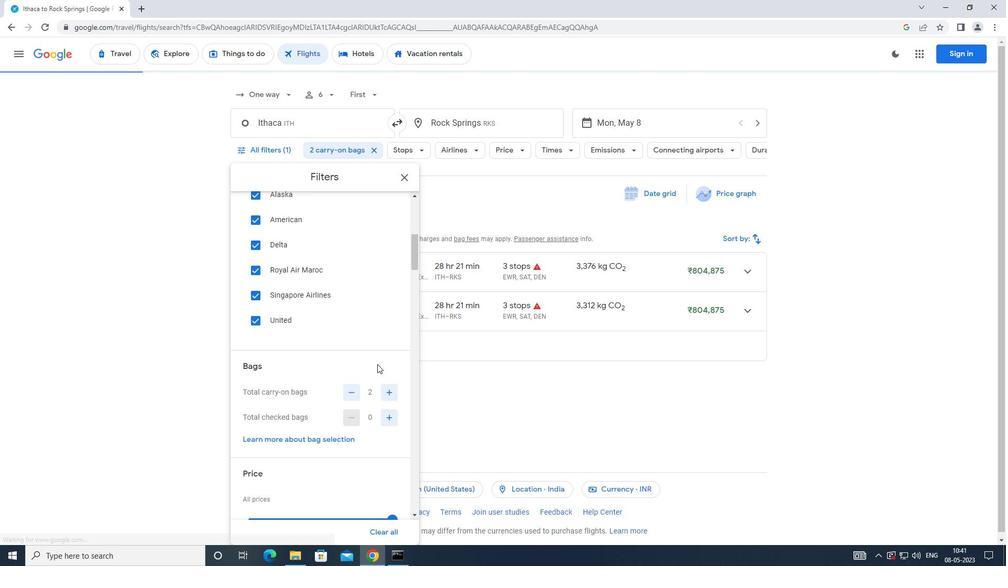 
Action: Mouse moved to (396, 411)
Screenshot: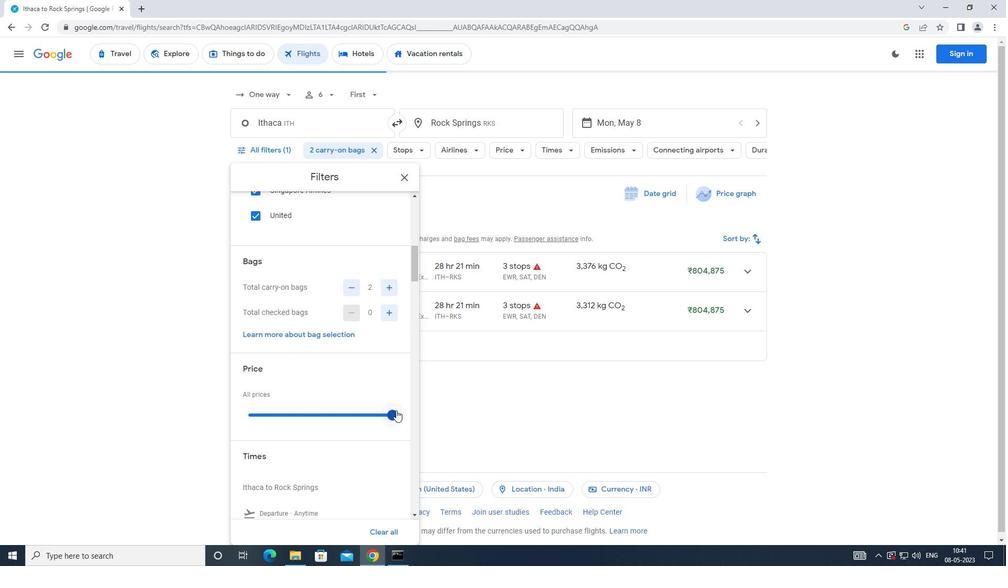 
Action: Mouse pressed left at (396, 411)
Screenshot: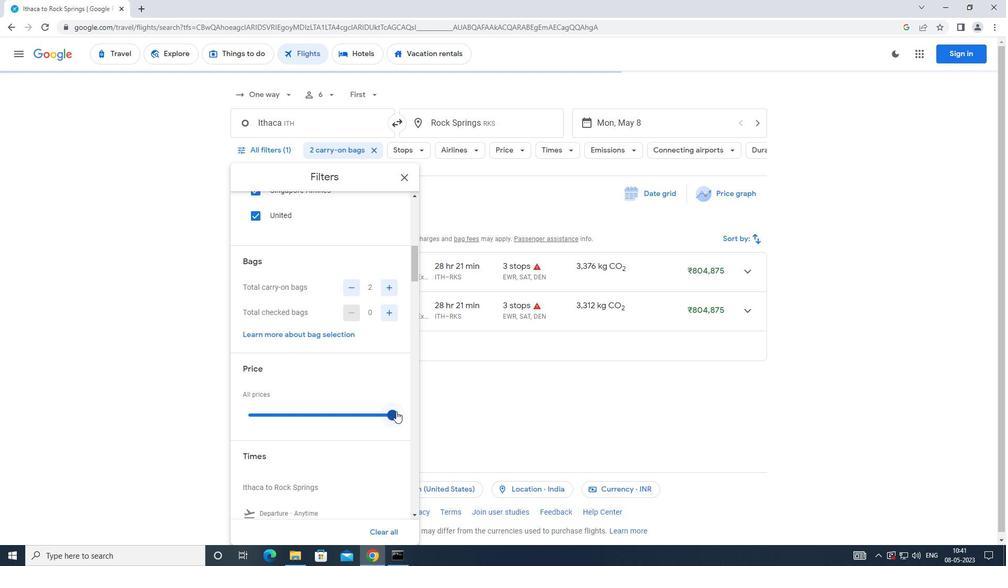 
Action: Mouse moved to (301, 430)
Screenshot: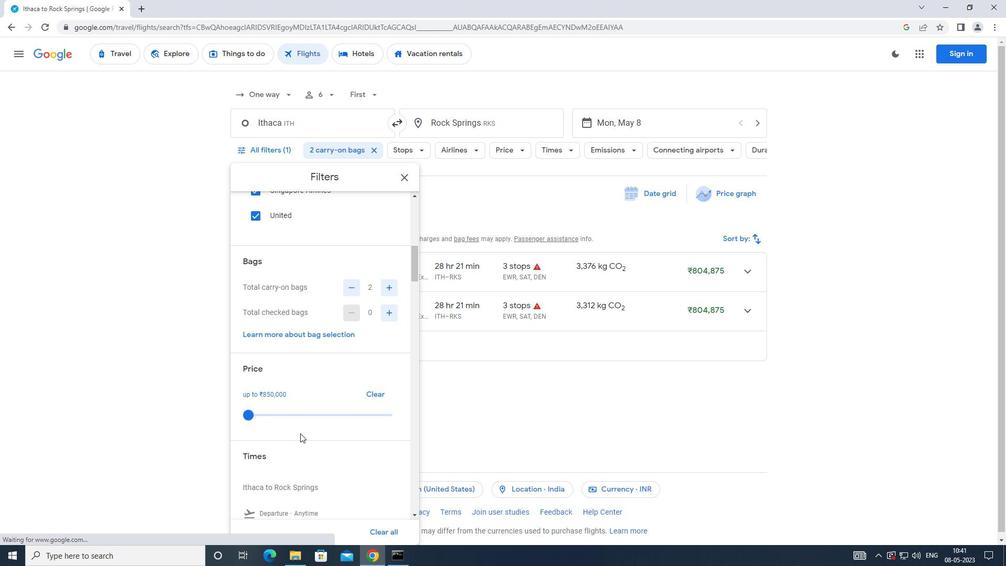 
Action: Mouse scrolled (301, 429) with delta (0, 0)
Screenshot: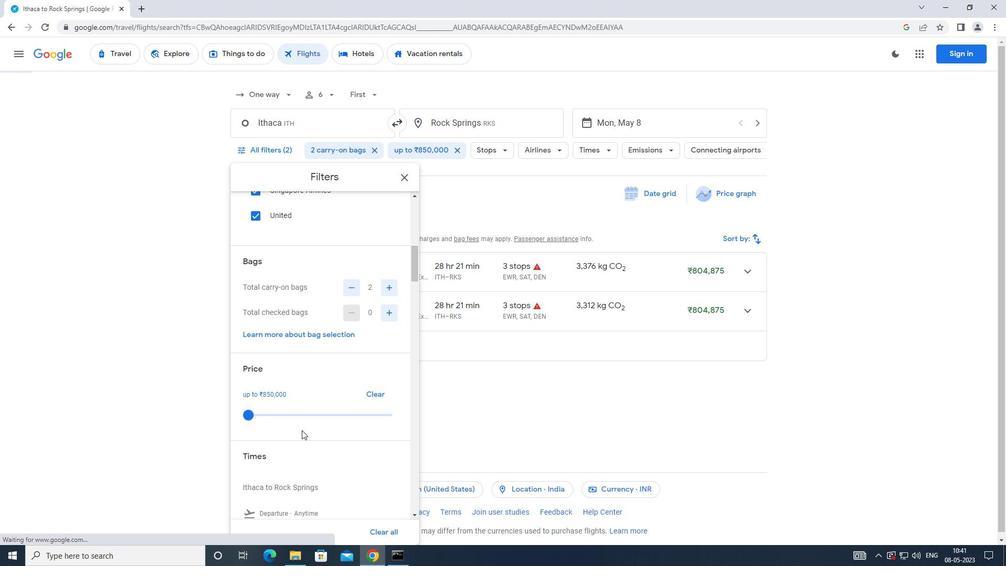 
Action: Mouse scrolled (301, 429) with delta (0, 0)
Screenshot: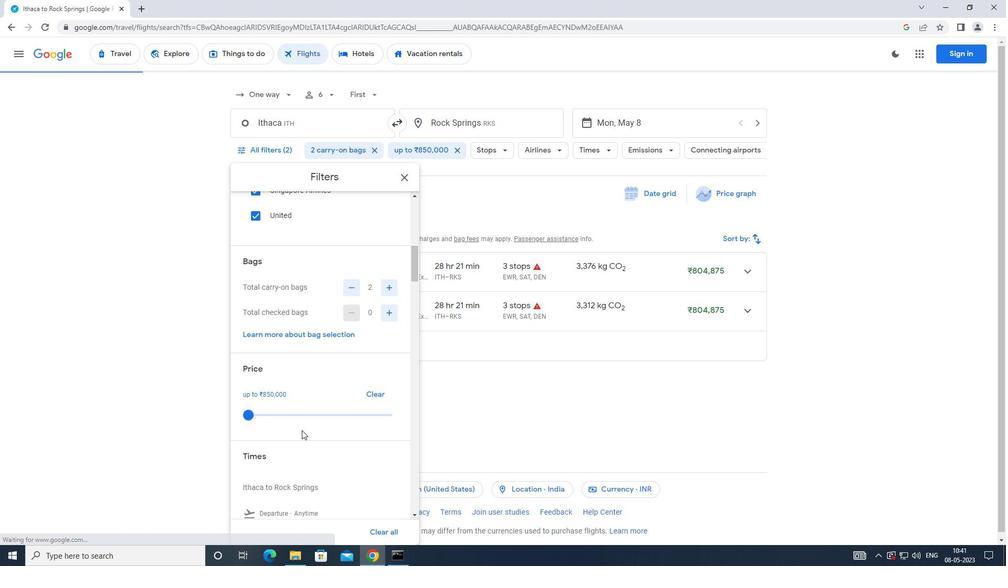 
Action: Mouse scrolled (301, 429) with delta (0, 0)
Screenshot: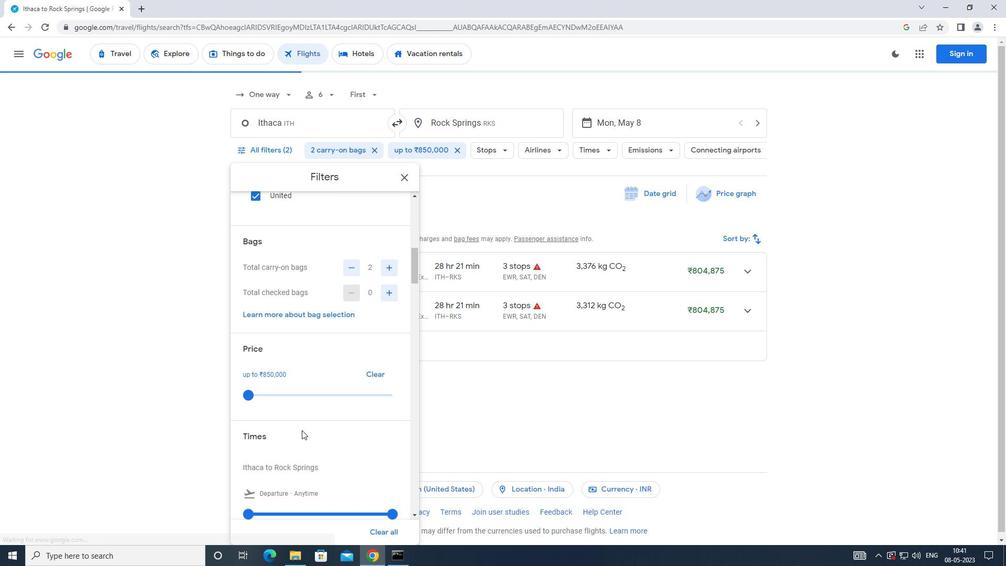 
Action: Mouse moved to (399, 178)
Screenshot: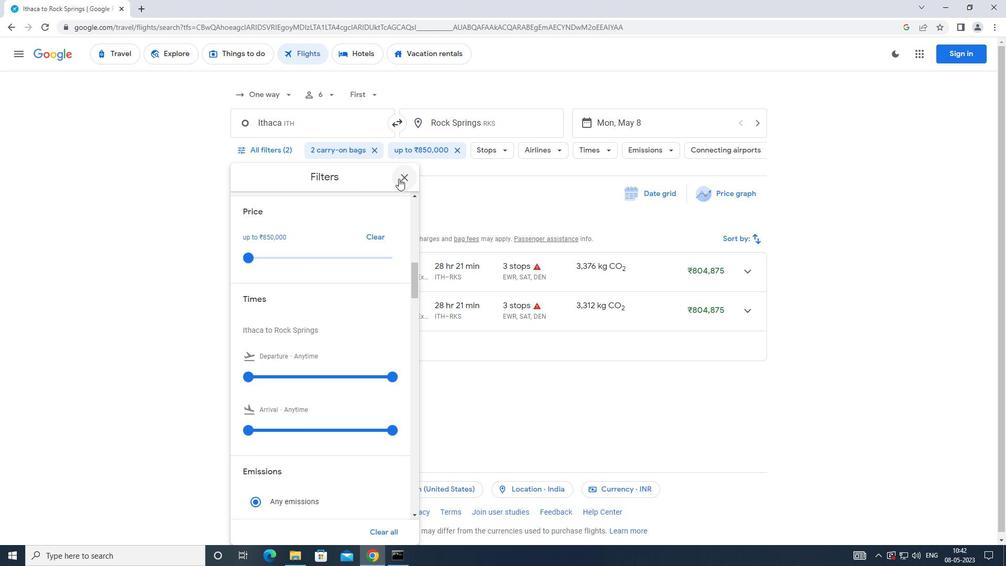 
Action: Mouse pressed left at (399, 178)
Screenshot: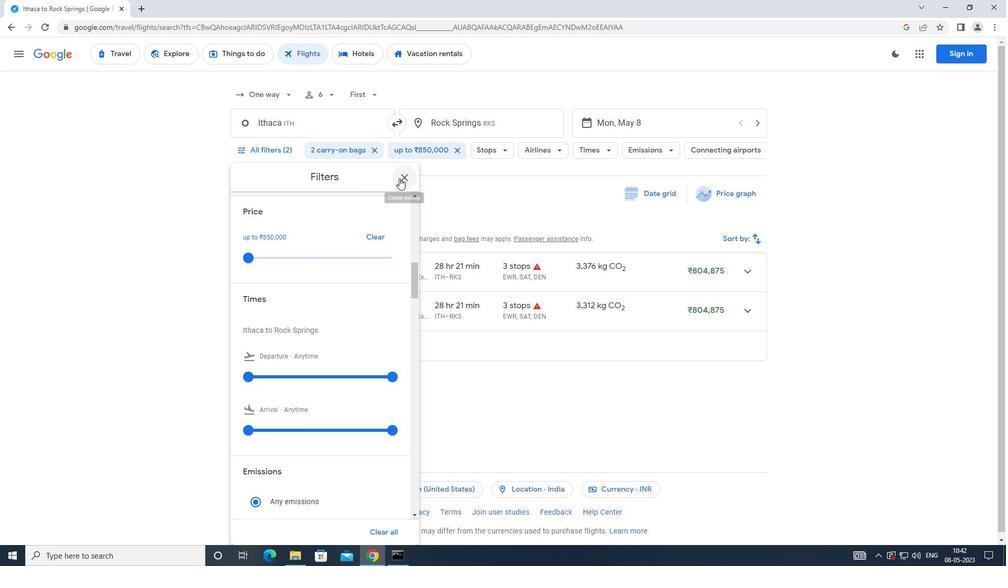 
